 Task: Toggle the jsdoc option in the suggest.
Action: Mouse moved to (15, 483)
Screenshot: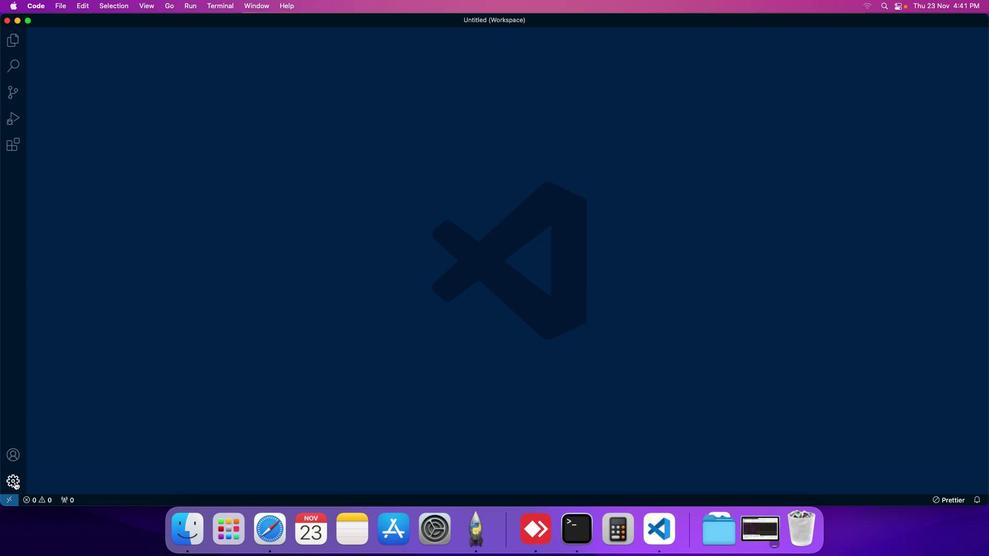 
Action: Mouse pressed left at (15, 483)
Screenshot: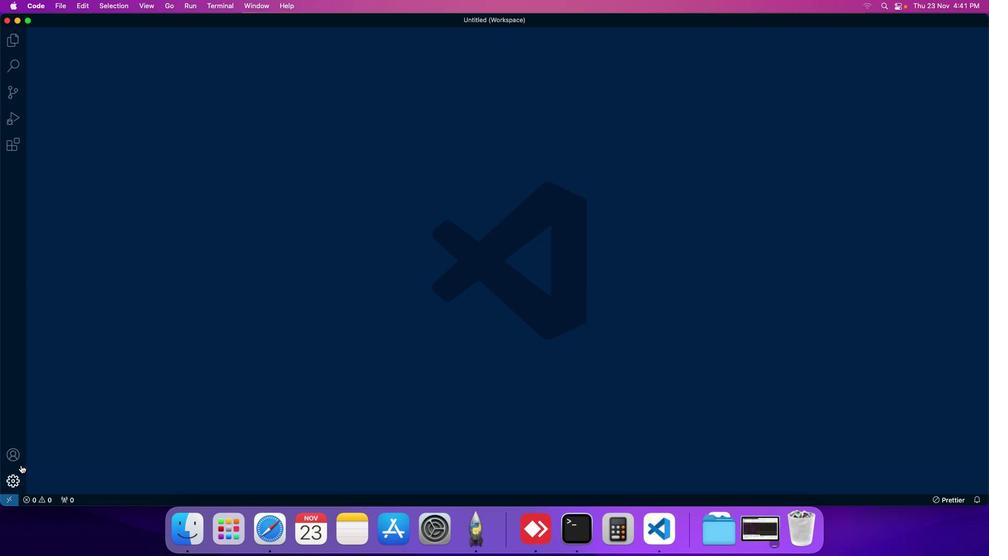 
Action: Mouse moved to (48, 405)
Screenshot: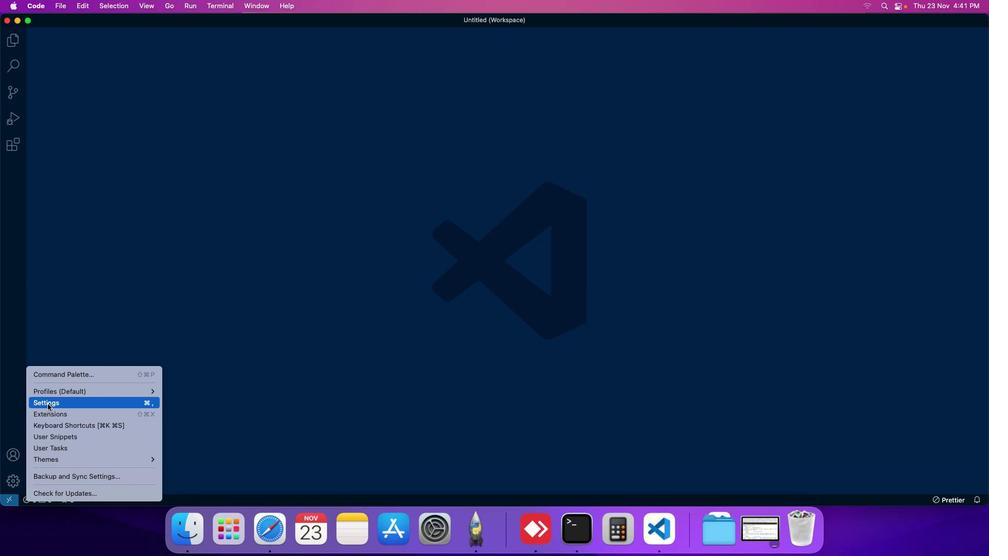 
Action: Mouse pressed left at (48, 405)
Screenshot: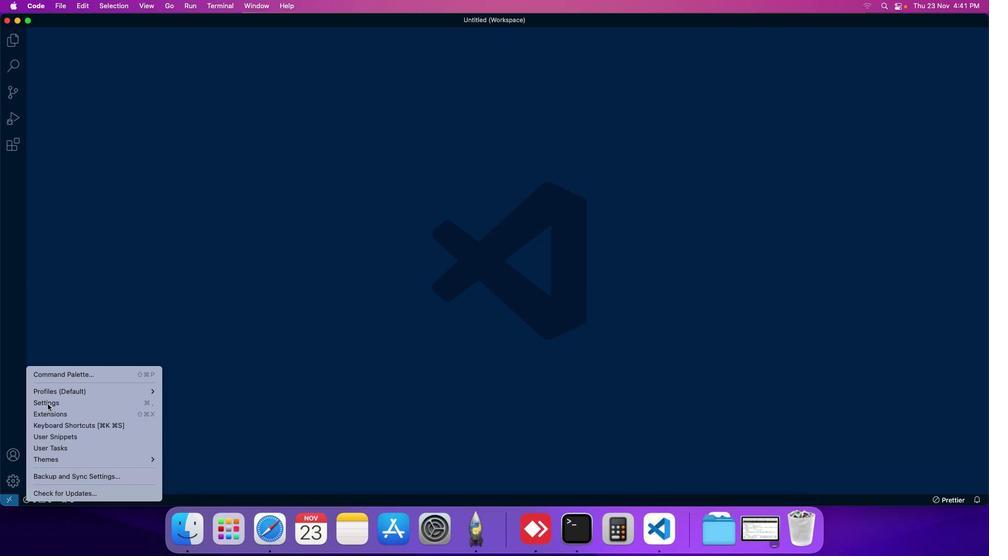 
Action: Mouse moved to (234, 74)
Screenshot: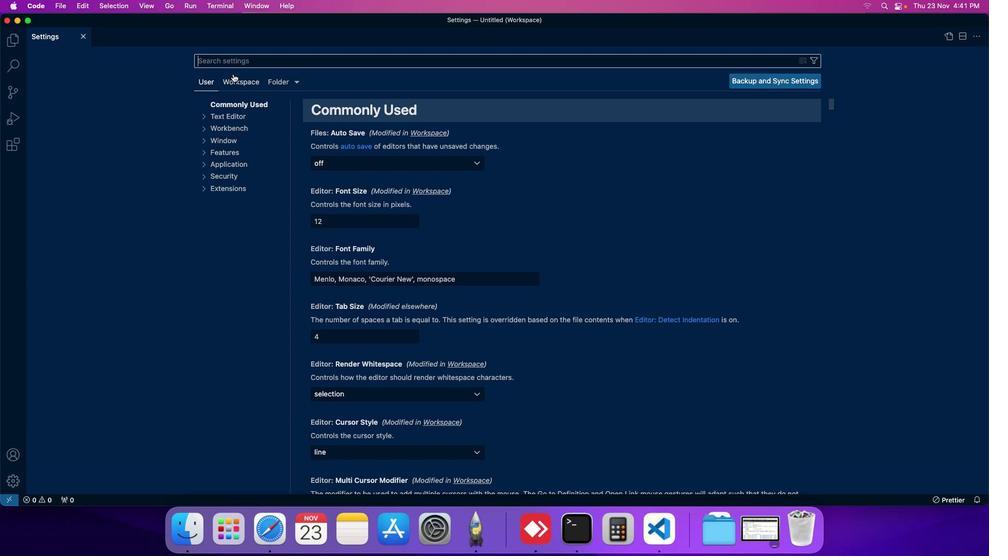 
Action: Mouse pressed left at (234, 74)
Screenshot: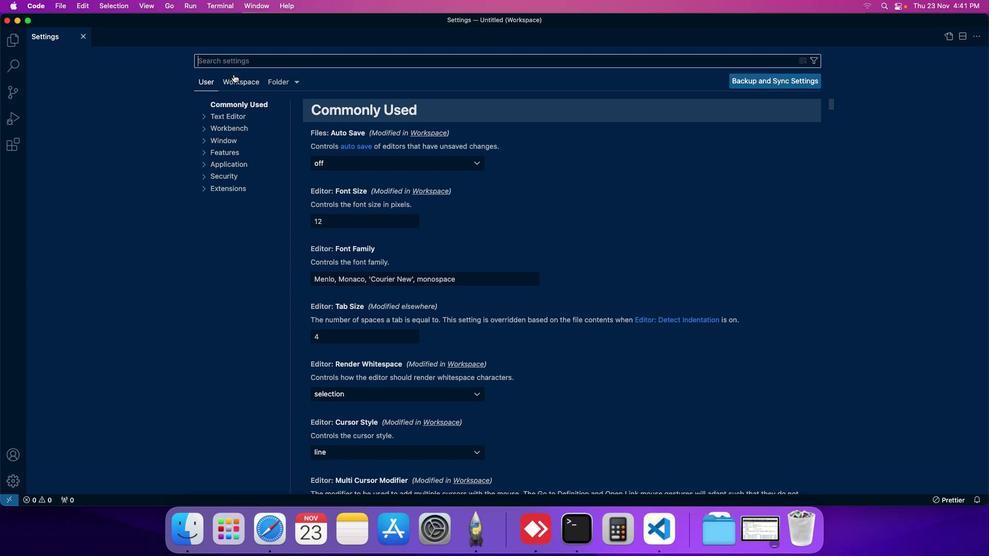 
Action: Mouse moved to (226, 174)
Screenshot: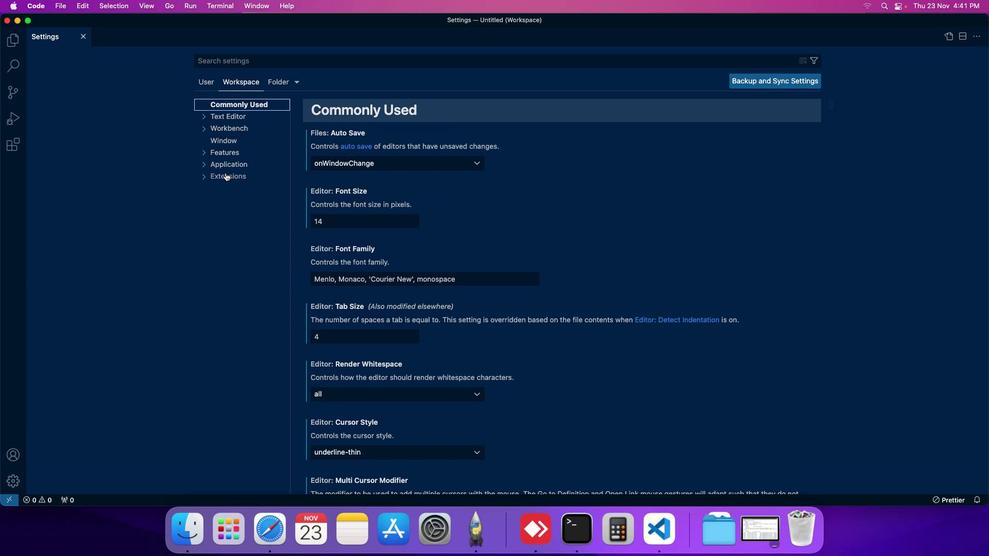 
Action: Mouse pressed left at (226, 174)
Screenshot: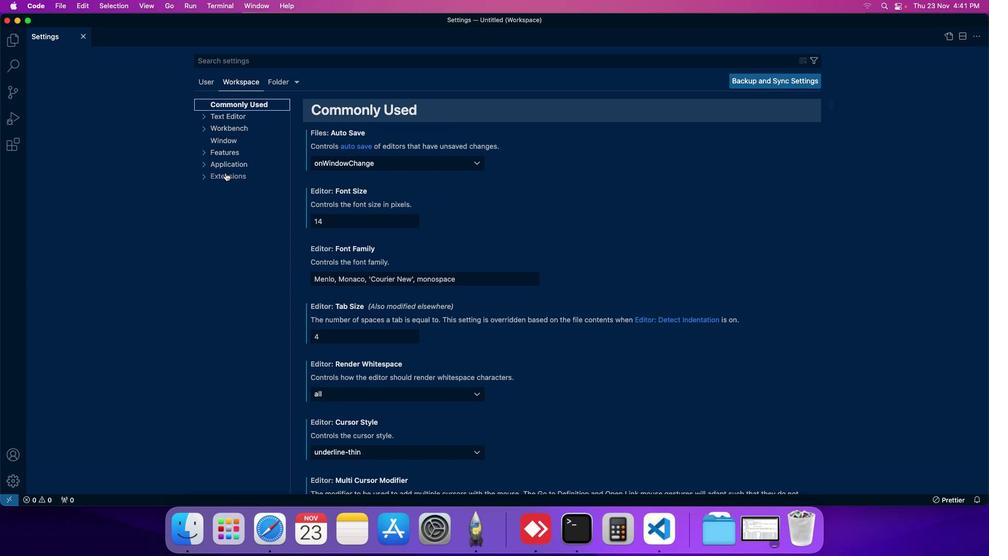 
Action: Mouse moved to (226, 439)
Screenshot: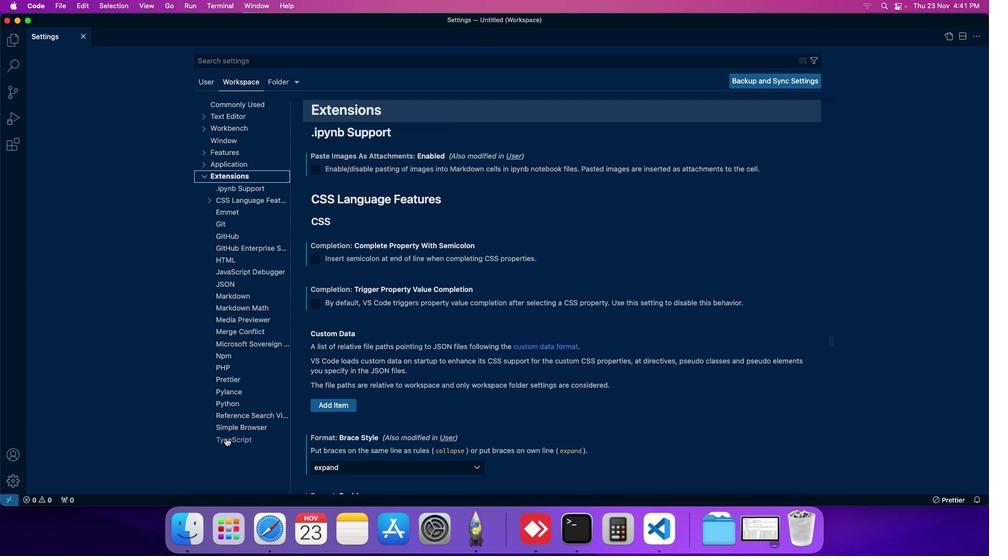 
Action: Mouse pressed left at (226, 439)
Screenshot: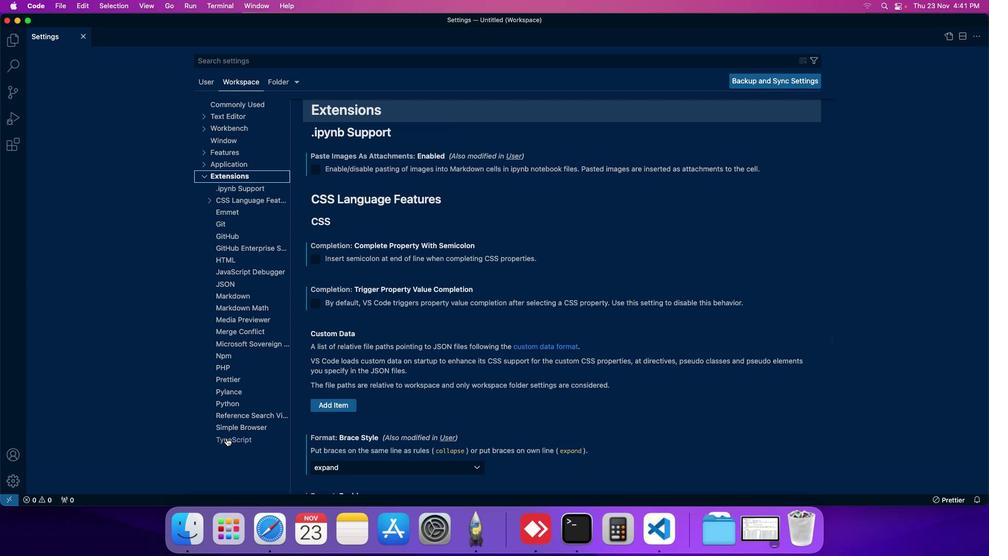 
Action: Mouse moved to (371, 316)
Screenshot: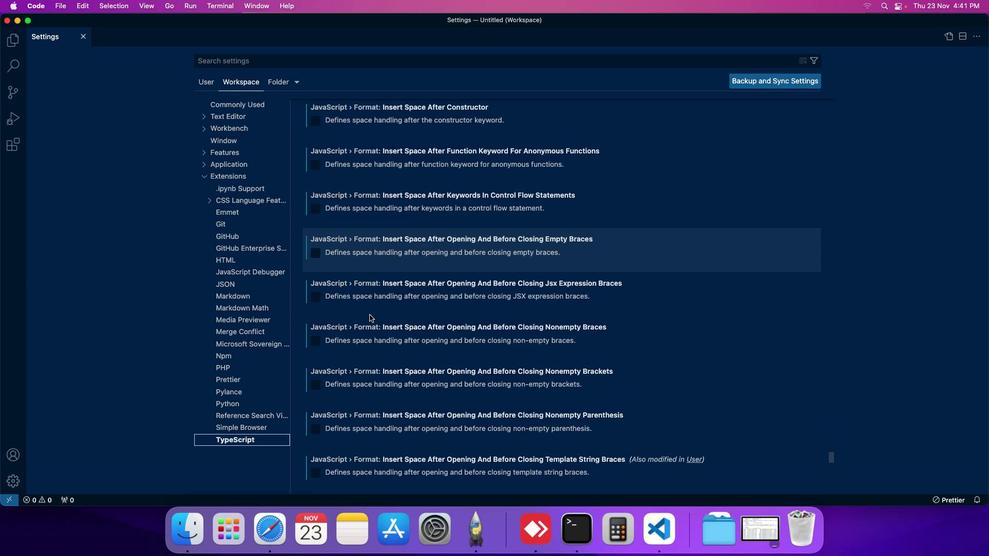 
Action: Mouse scrolled (371, 316) with delta (1, 0)
Screenshot: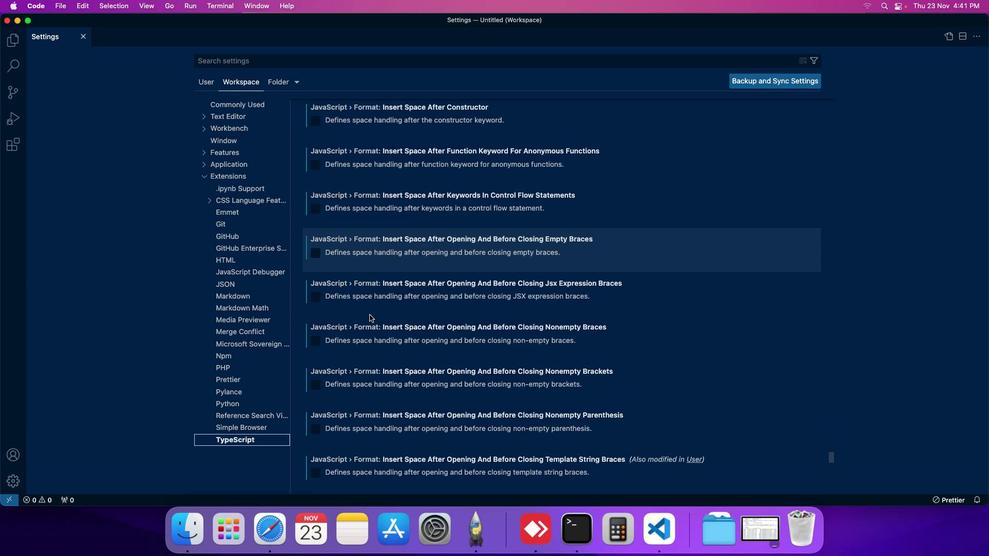 
Action: Mouse scrolled (371, 316) with delta (1, 0)
Screenshot: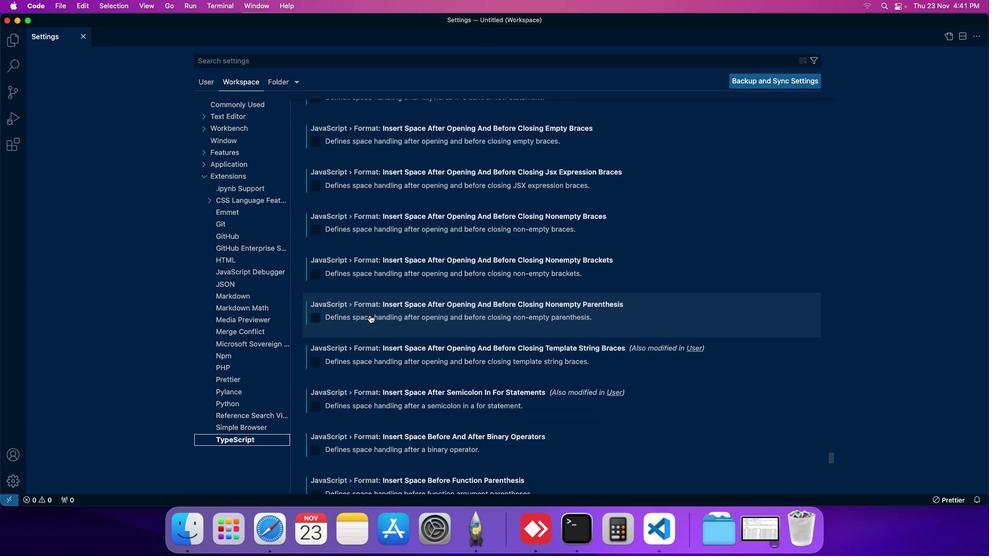 
Action: Mouse scrolled (371, 316) with delta (1, 0)
Screenshot: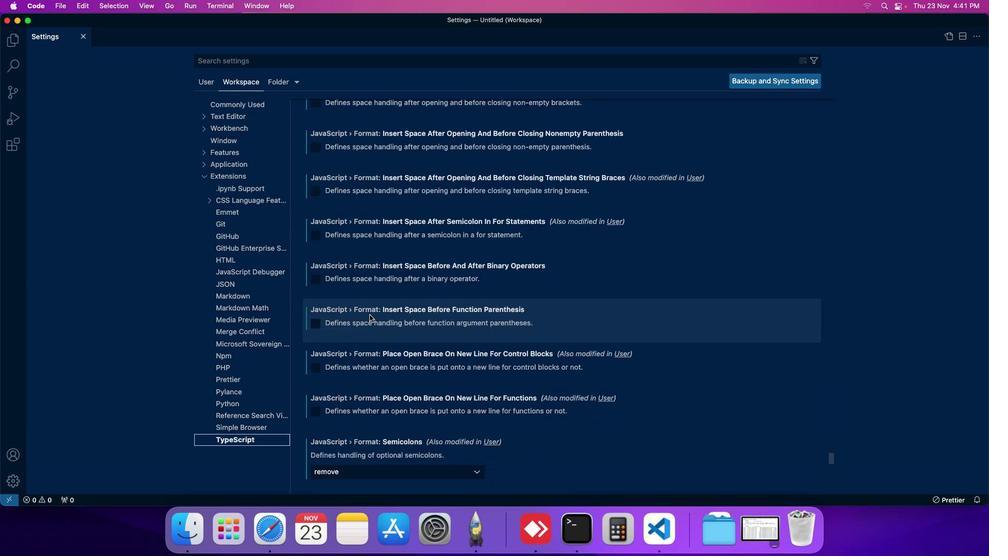
Action: Mouse scrolled (371, 316) with delta (1, 0)
Screenshot: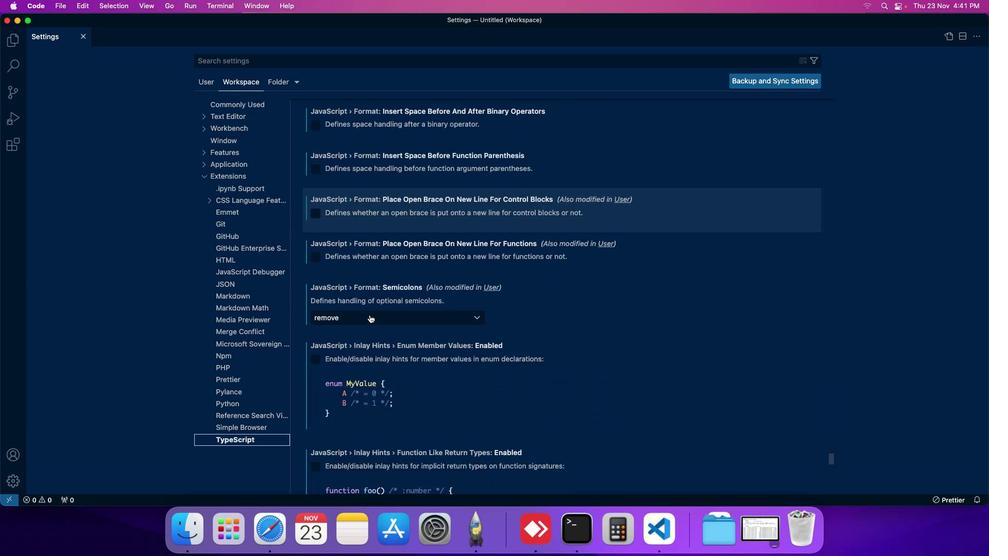 
Action: Mouse scrolled (371, 316) with delta (1, 0)
Screenshot: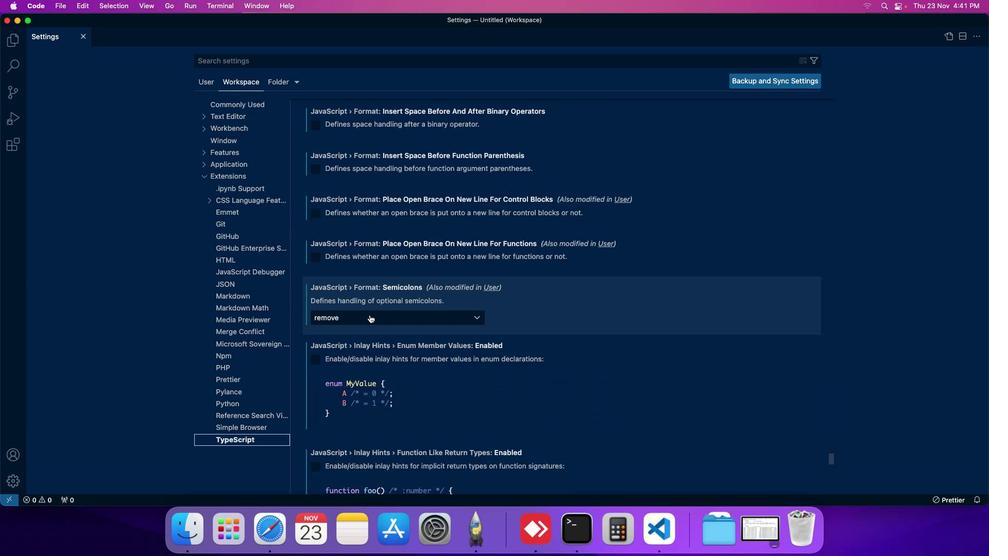
Action: Mouse scrolled (371, 316) with delta (1, 0)
Screenshot: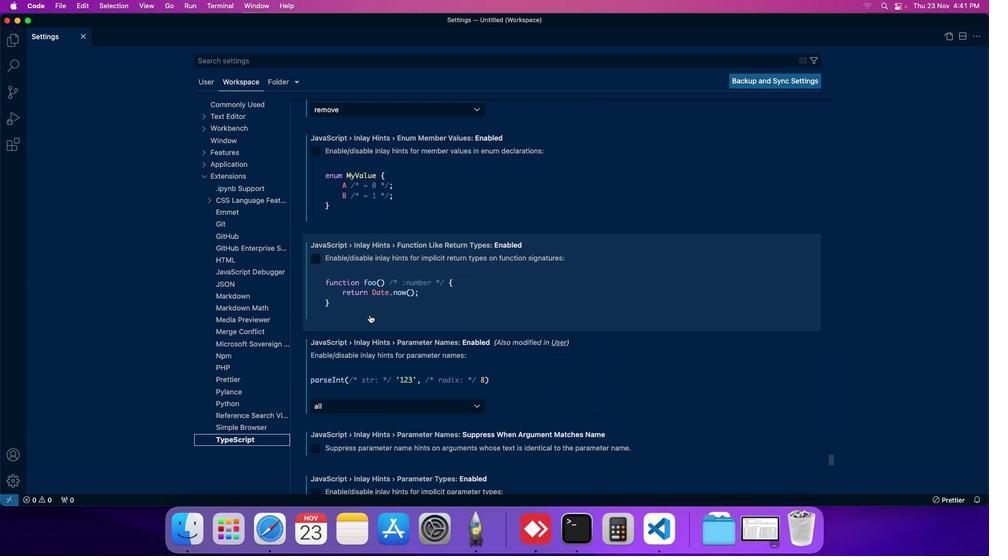 
Action: Mouse scrolled (371, 316) with delta (1, 0)
Screenshot: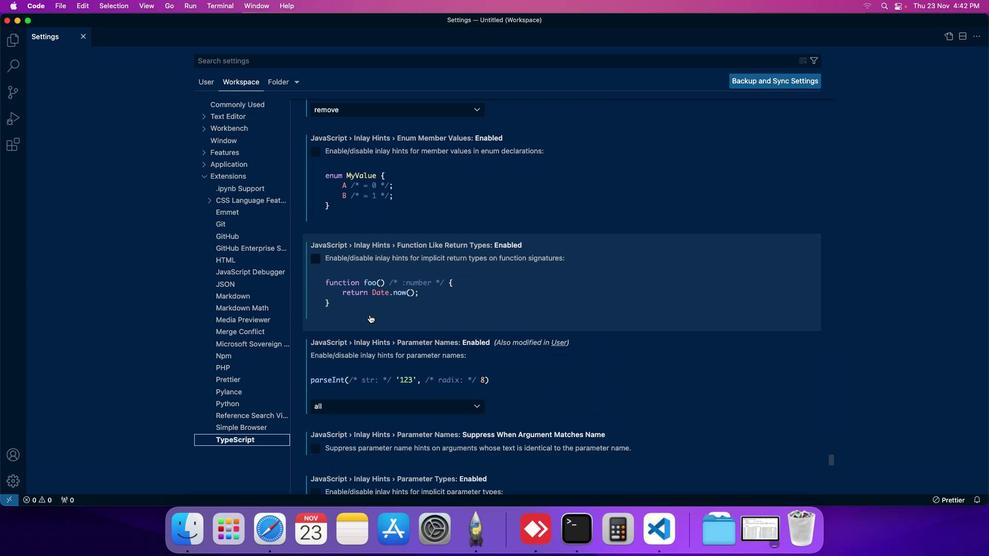 
Action: Mouse scrolled (371, 316) with delta (1, 0)
Screenshot: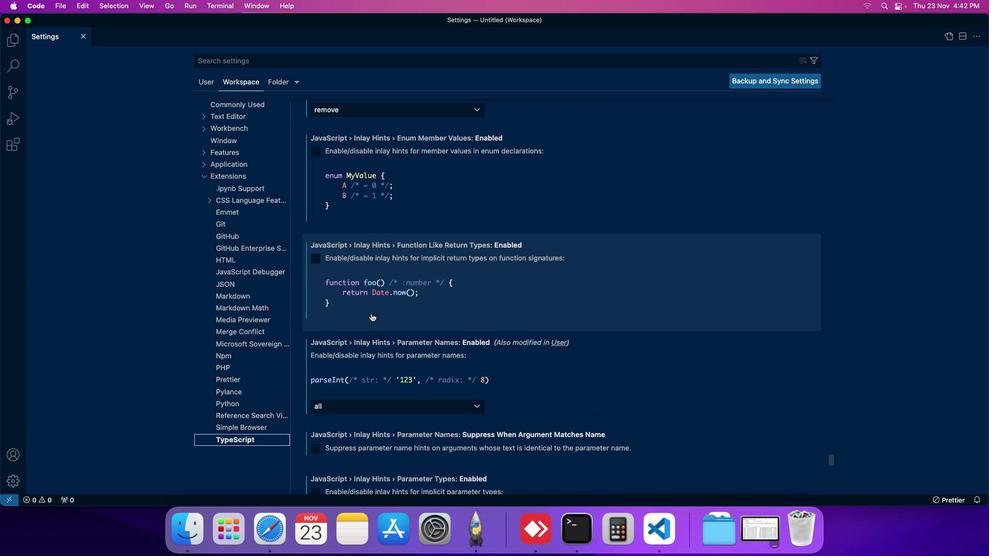
Action: Mouse moved to (374, 313)
Screenshot: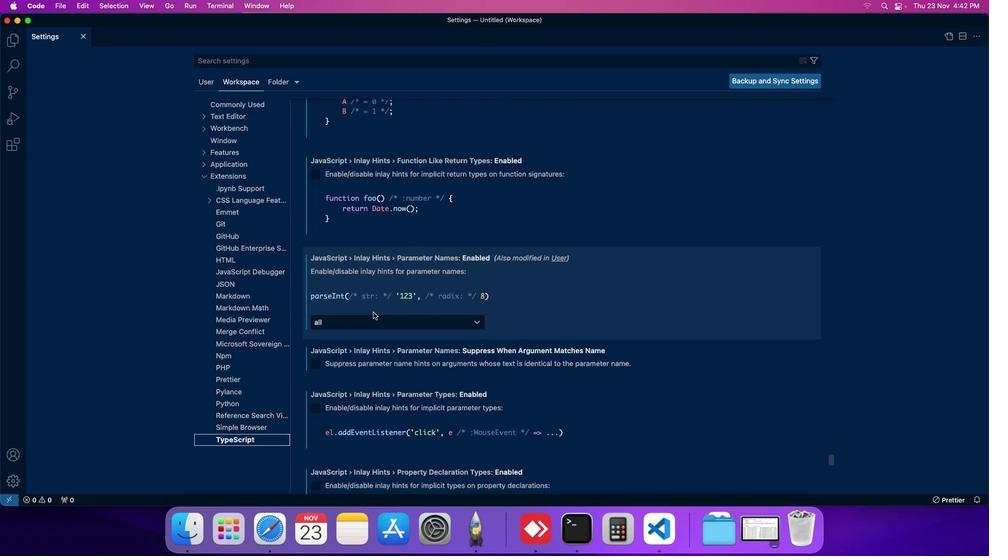 
Action: Mouse scrolled (374, 313) with delta (1, 0)
Screenshot: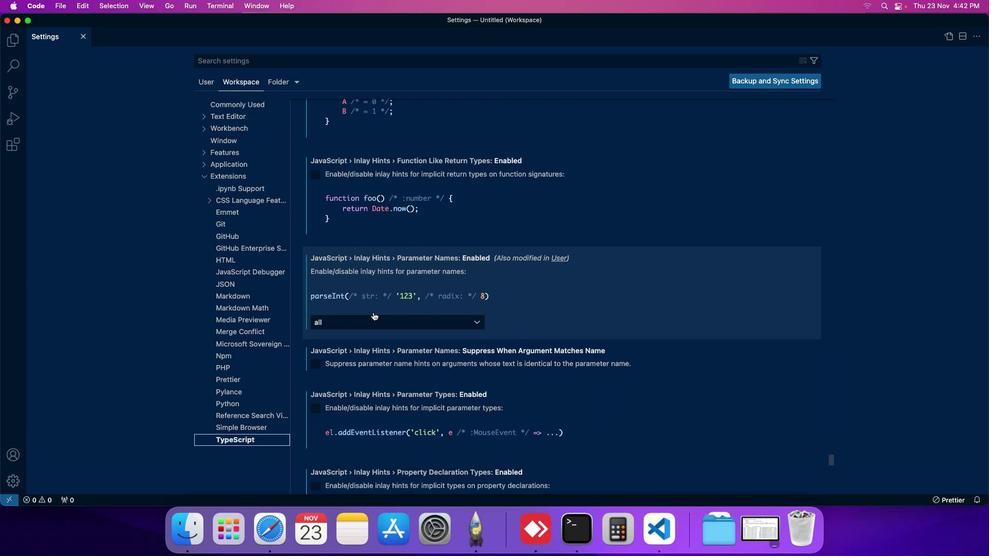 
Action: Mouse scrolled (374, 313) with delta (1, 0)
Screenshot: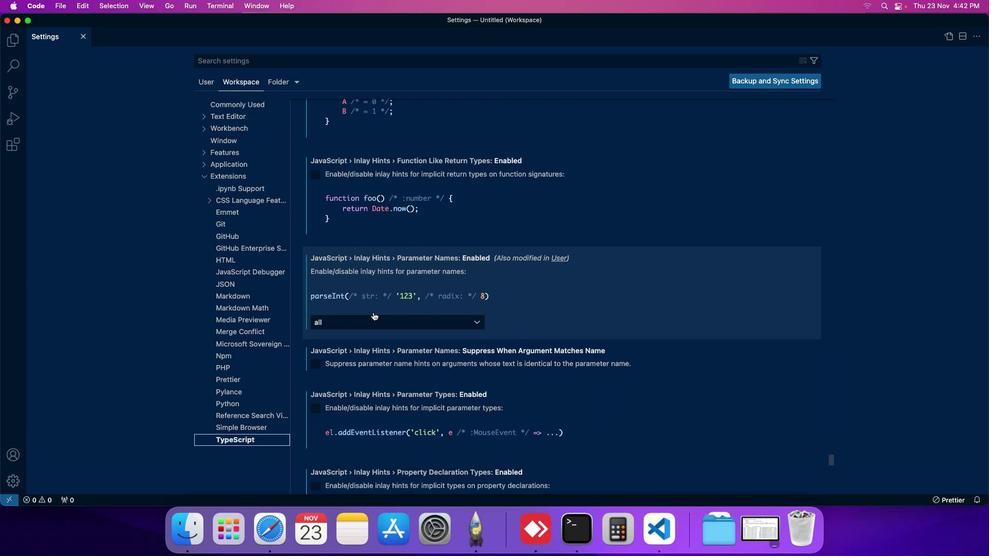 
Action: Mouse scrolled (374, 313) with delta (1, 0)
Screenshot: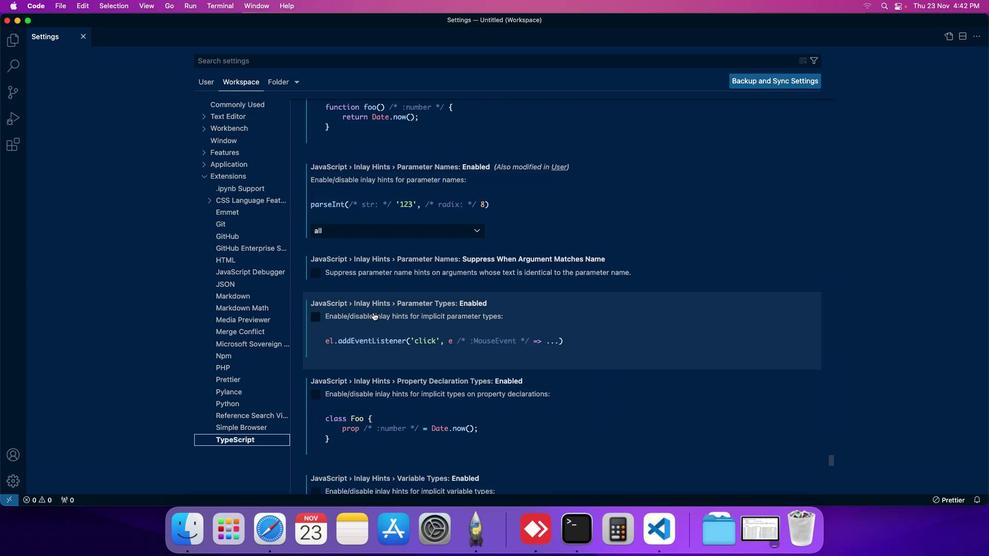 
Action: Mouse moved to (374, 313)
Screenshot: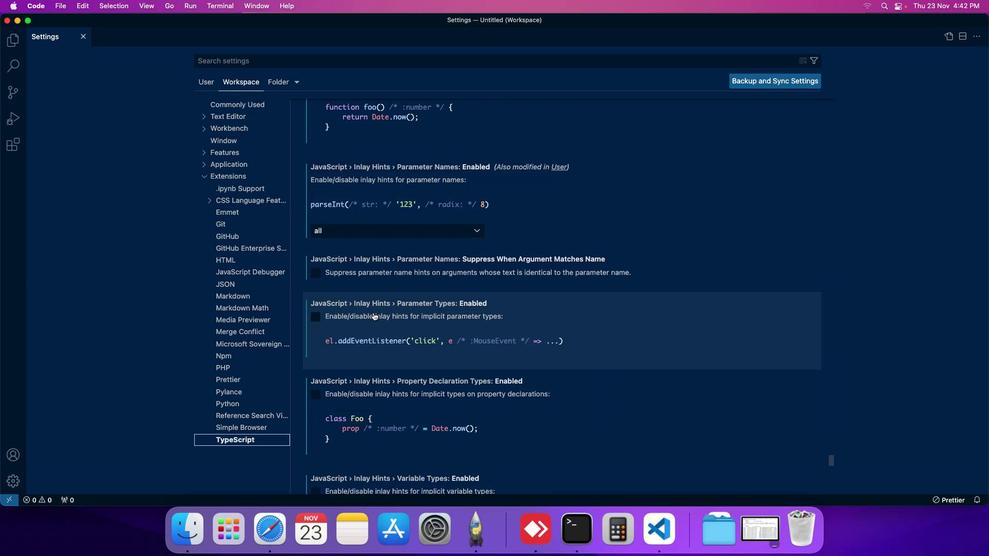 
Action: Mouse scrolled (374, 313) with delta (1, 0)
Screenshot: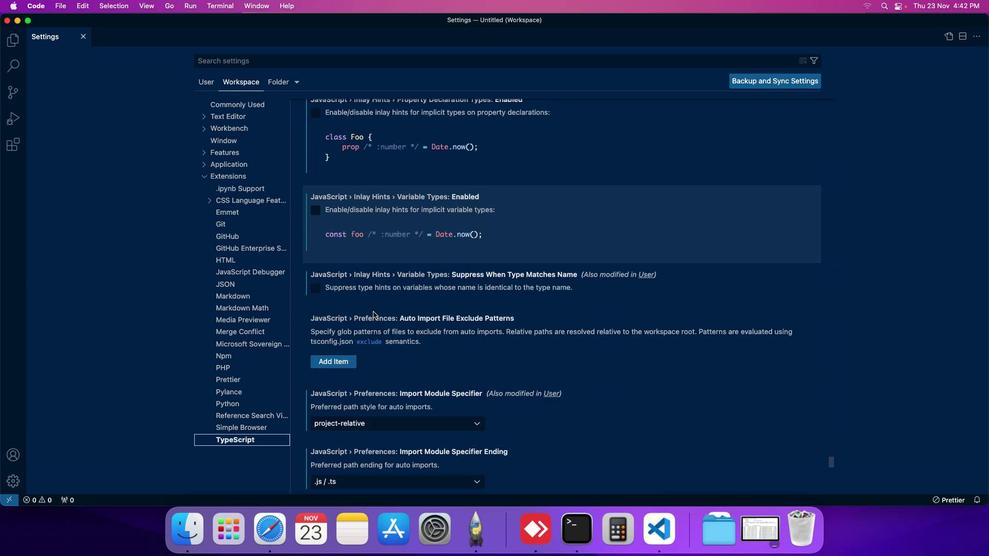 
Action: Mouse scrolled (374, 313) with delta (1, 0)
Screenshot: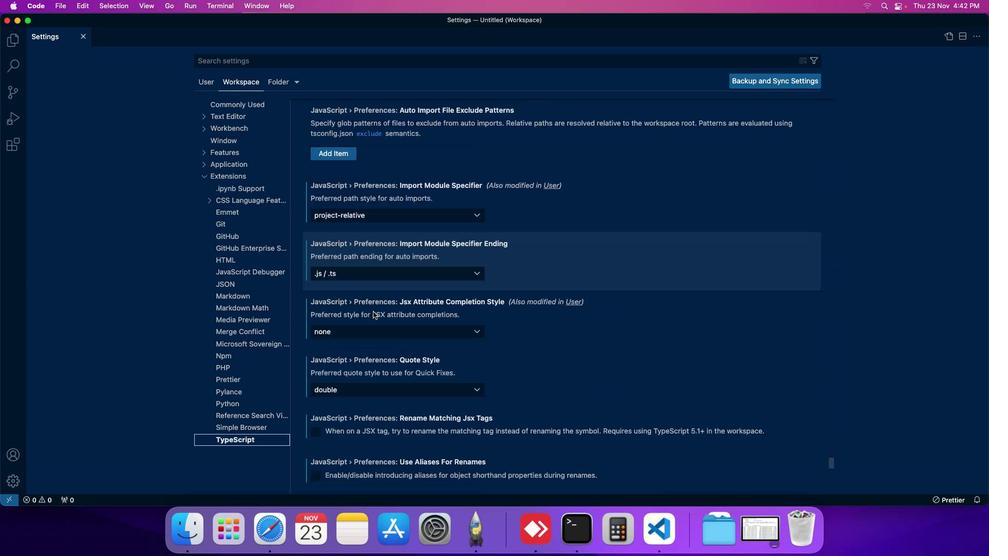 
Action: Mouse scrolled (374, 313) with delta (1, 0)
Screenshot: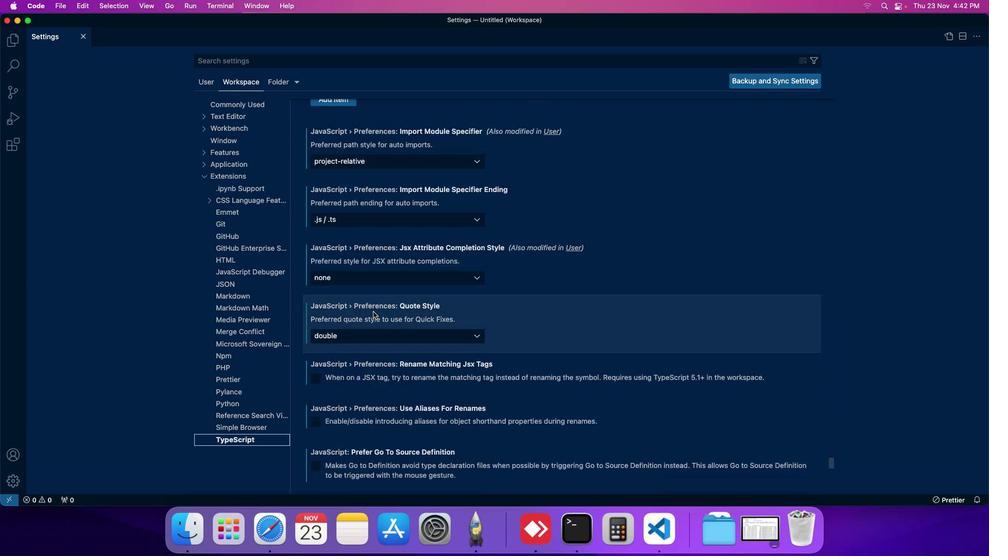 
Action: Mouse moved to (374, 313)
Screenshot: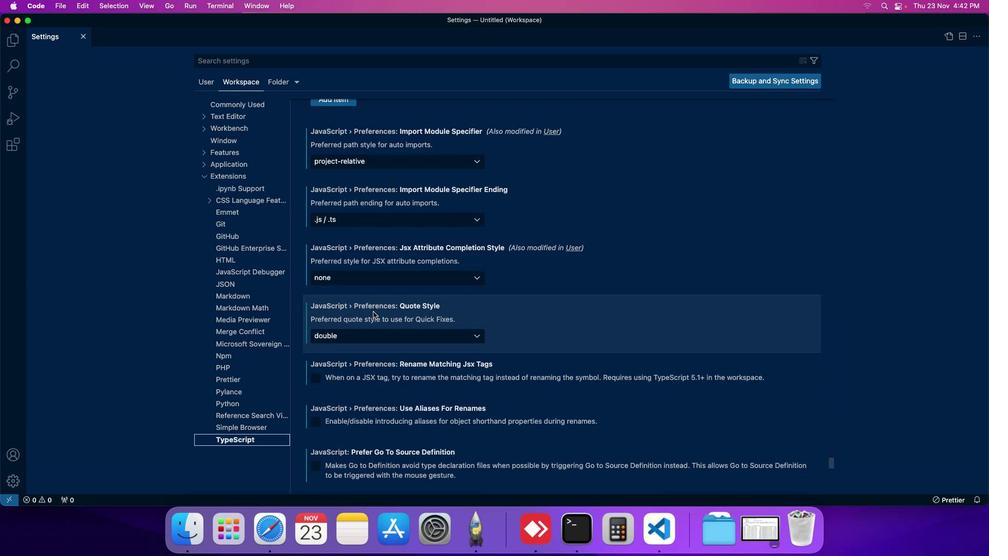 
Action: Mouse scrolled (374, 313) with delta (1, 0)
Screenshot: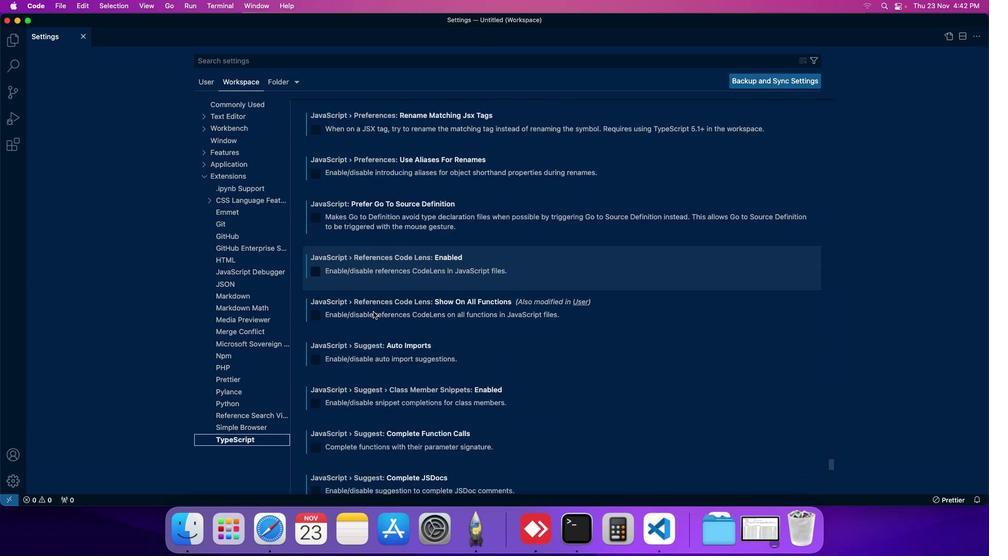 
Action: Mouse scrolled (374, 313) with delta (1, 0)
Screenshot: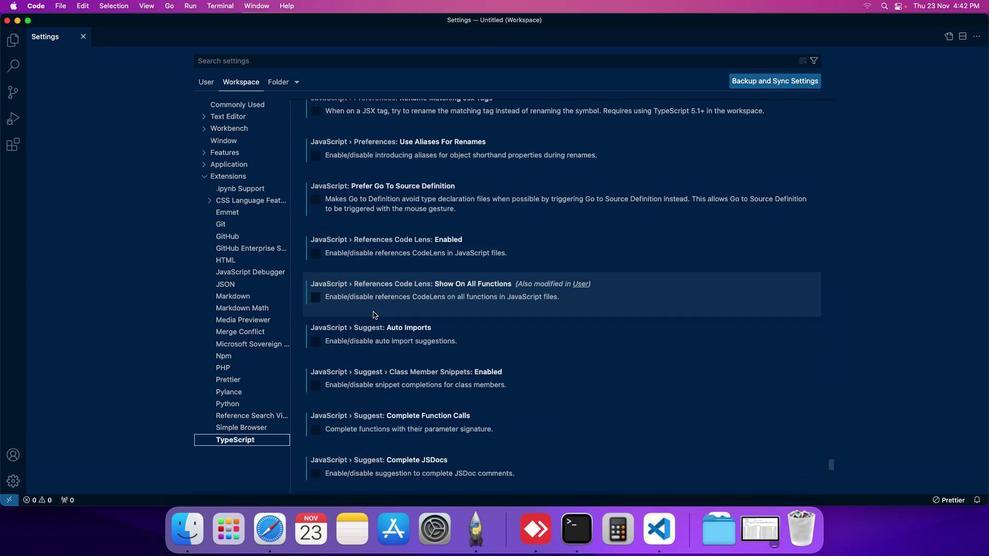
Action: Mouse moved to (374, 312)
Screenshot: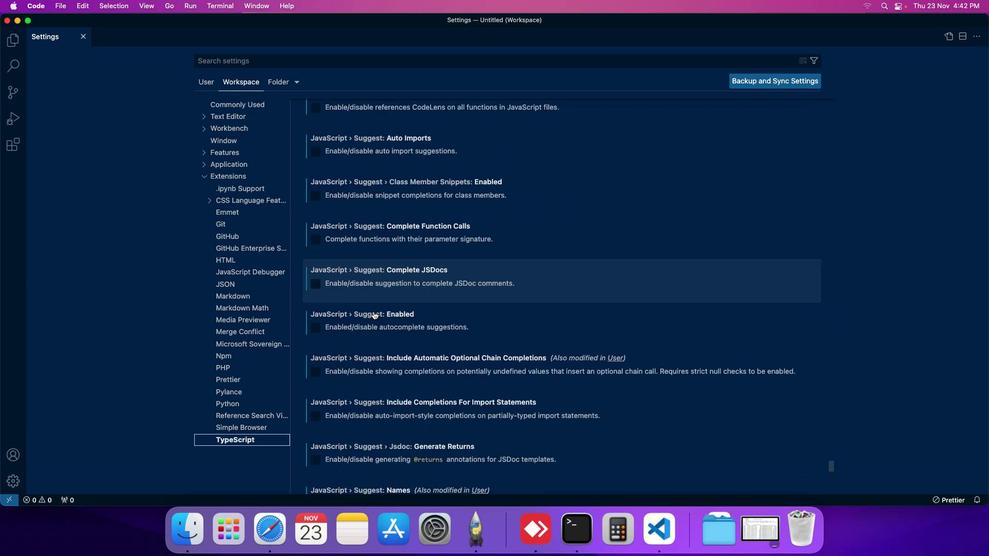 
Action: Mouse scrolled (374, 312) with delta (1, 0)
Screenshot: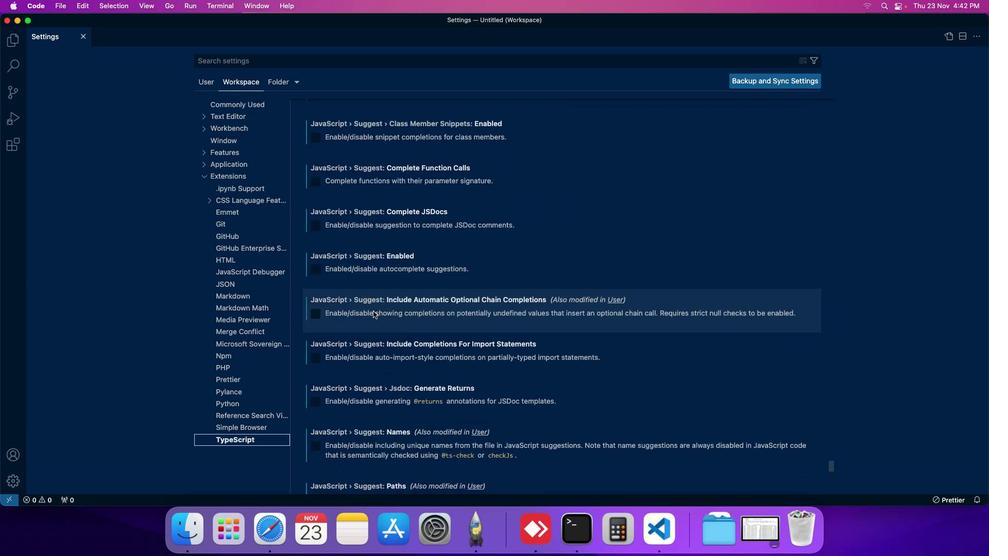 
Action: Mouse scrolled (374, 312) with delta (1, 0)
Screenshot: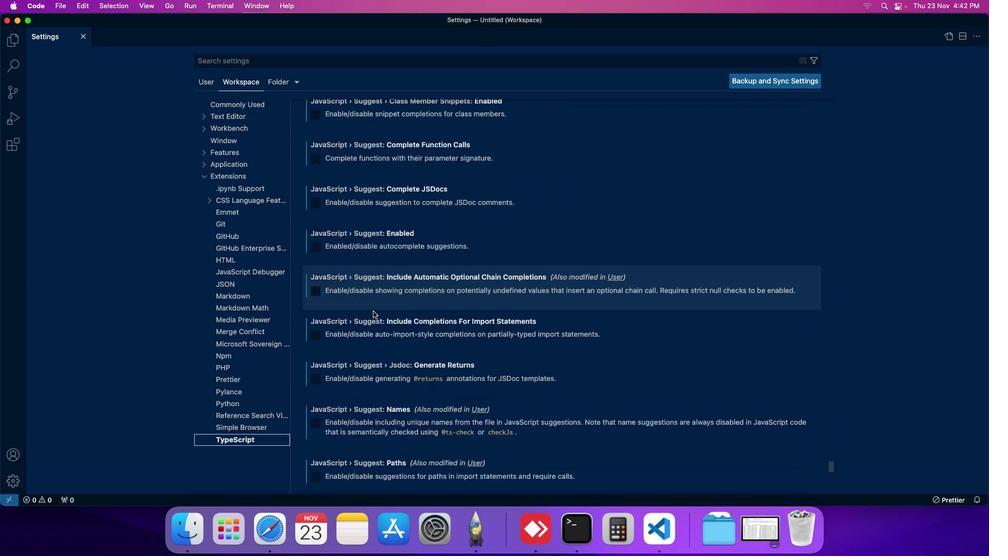 
Action: Mouse moved to (375, 312)
Screenshot: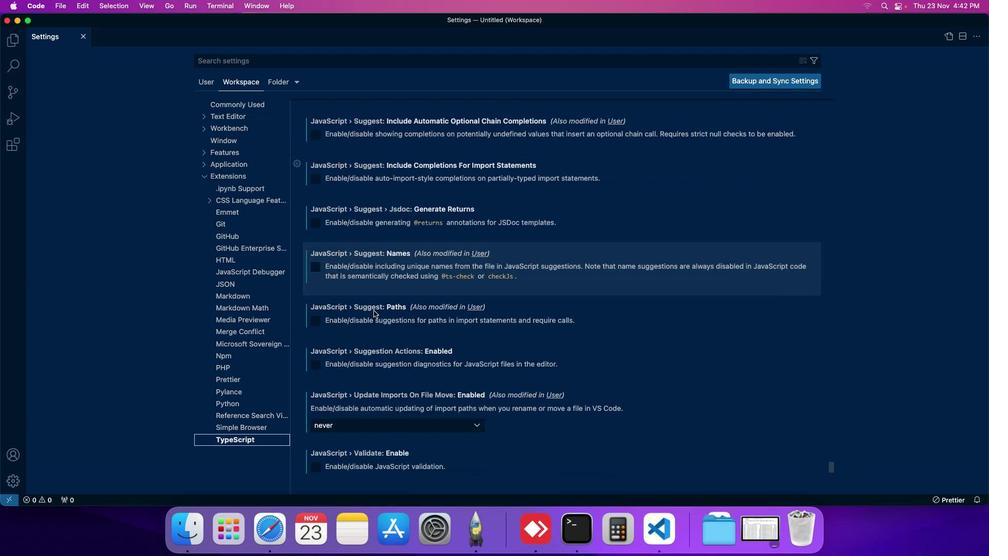 
Action: Mouse scrolled (375, 312) with delta (1, 0)
Screenshot: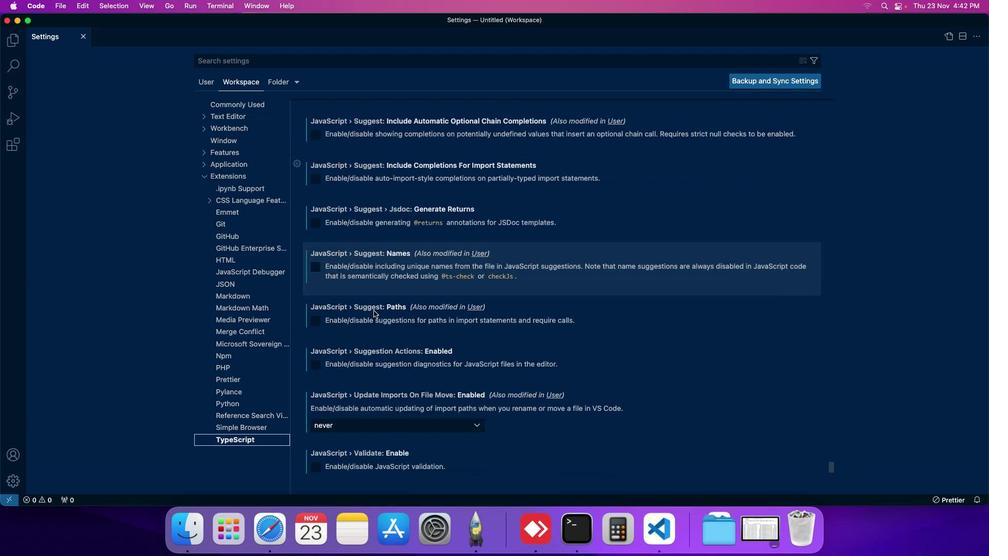 
Action: Mouse scrolled (375, 312) with delta (1, 0)
Screenshot: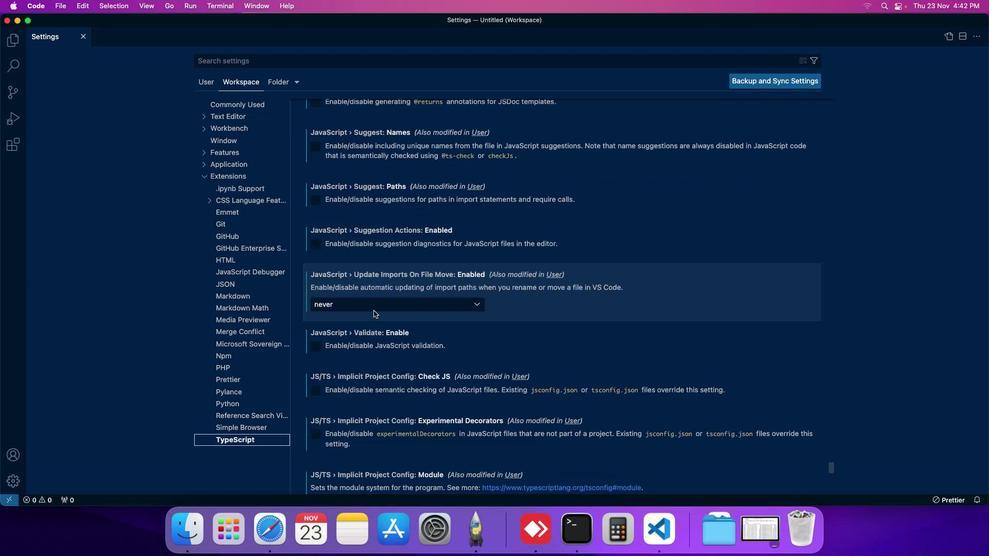 
Action: Mouse moved to (375, 311)
Screenshot: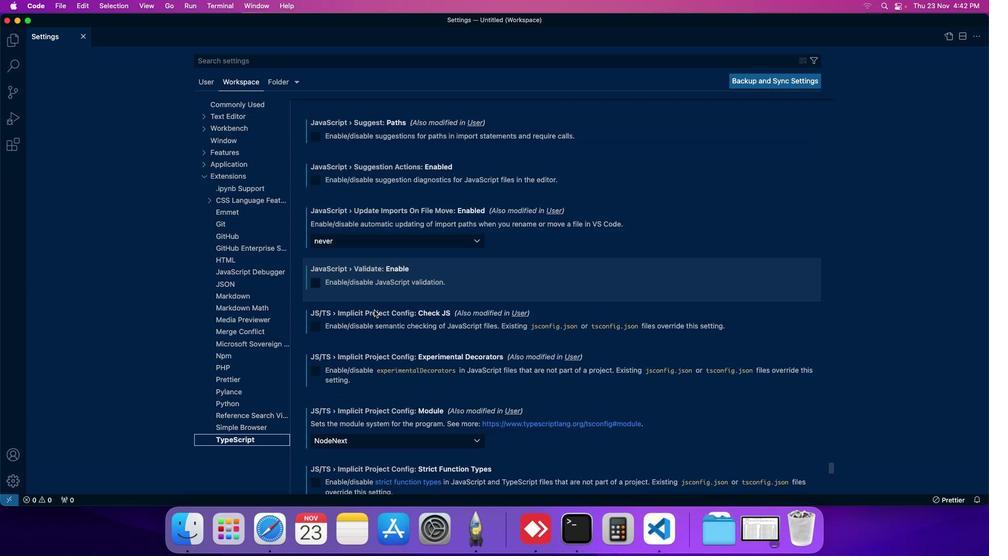 
Action: Mouse scrolled (375, 311) with delta (1, 0)
Screenshot: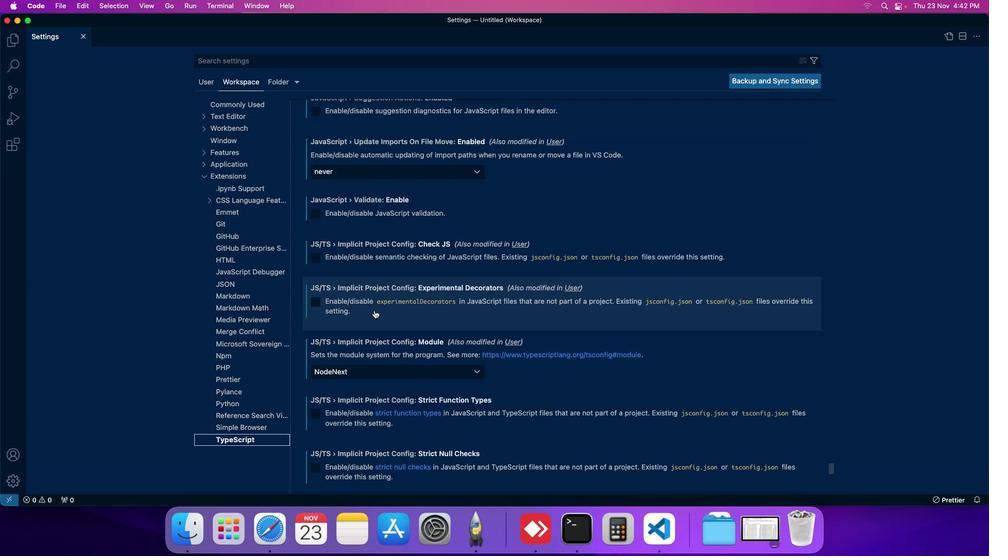 
Action: Mouse moved to (375, 310)
Screenshot: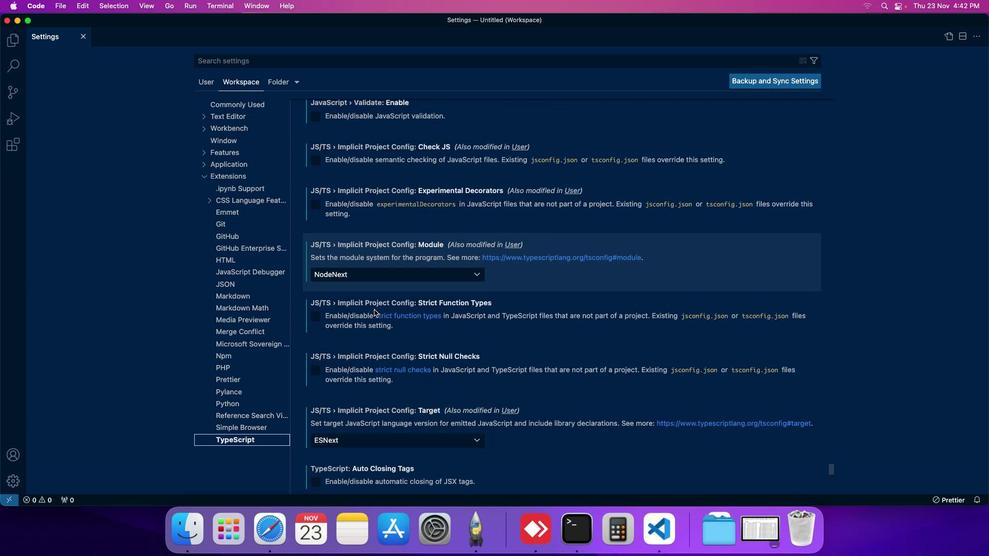 
Action: Mouse scrolled (375, 310) with delta (1, 0)
Screenshot: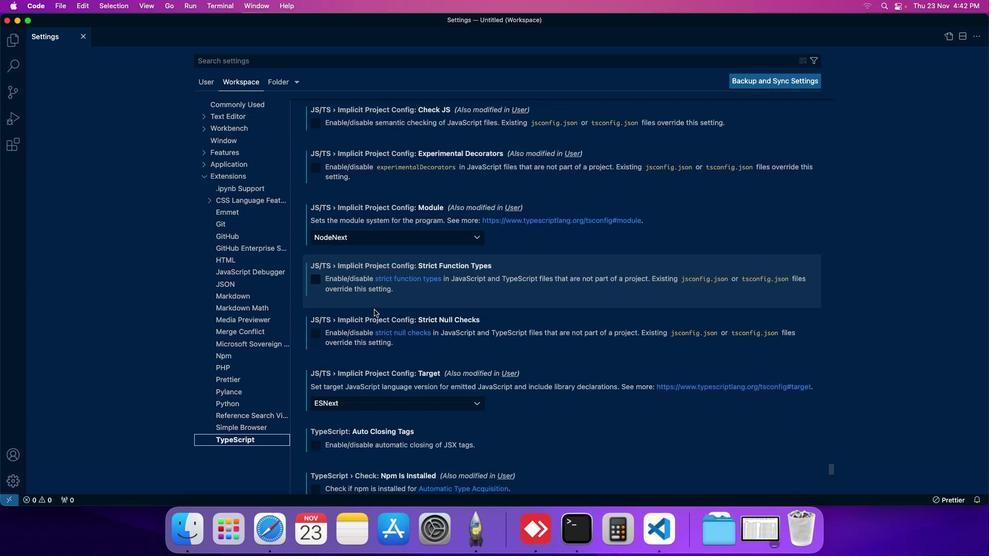 
Action: Mouse moved to (375, 310)
Screenshot: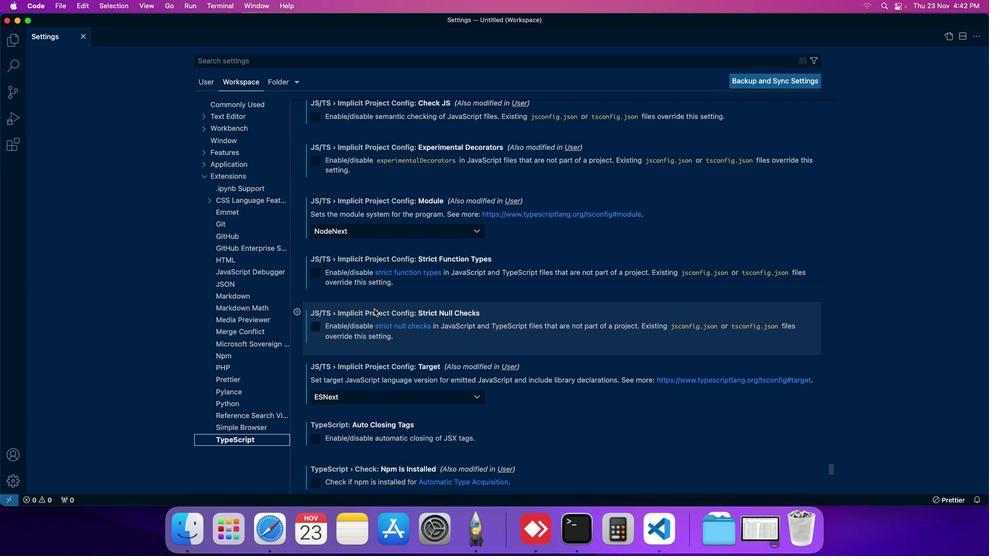 
Action: Mouse scrolled (375, 310) with delta (1, 0)
Screenshot: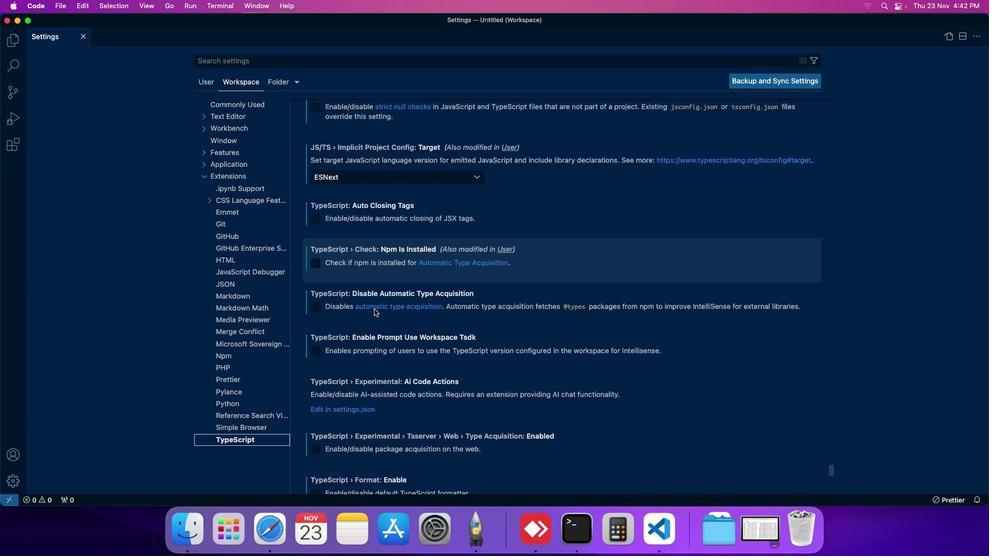 
Action: Mouse scrolled (375, 310) with delta (1, 0)
Screenshot: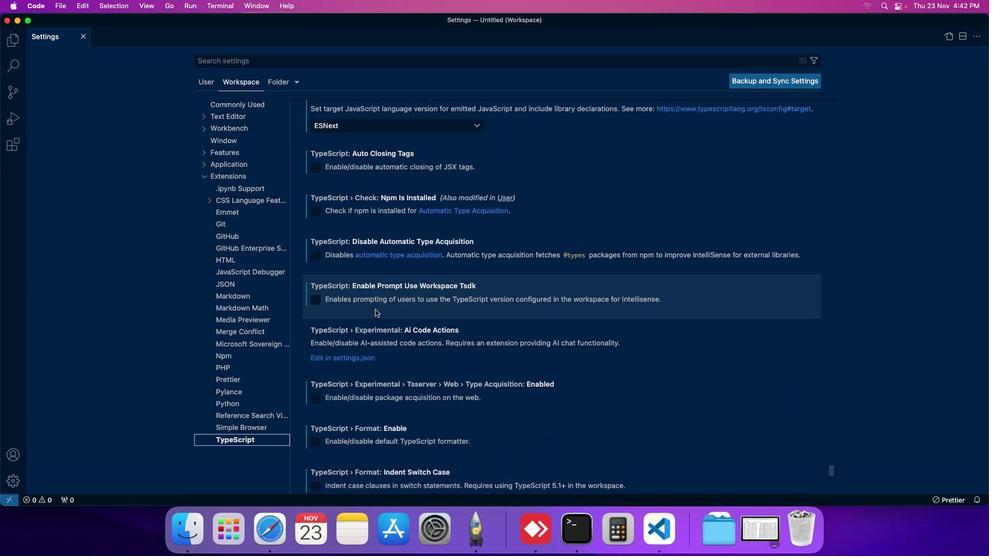 
Action: Mouse moved to (378, 310)
Screenshot: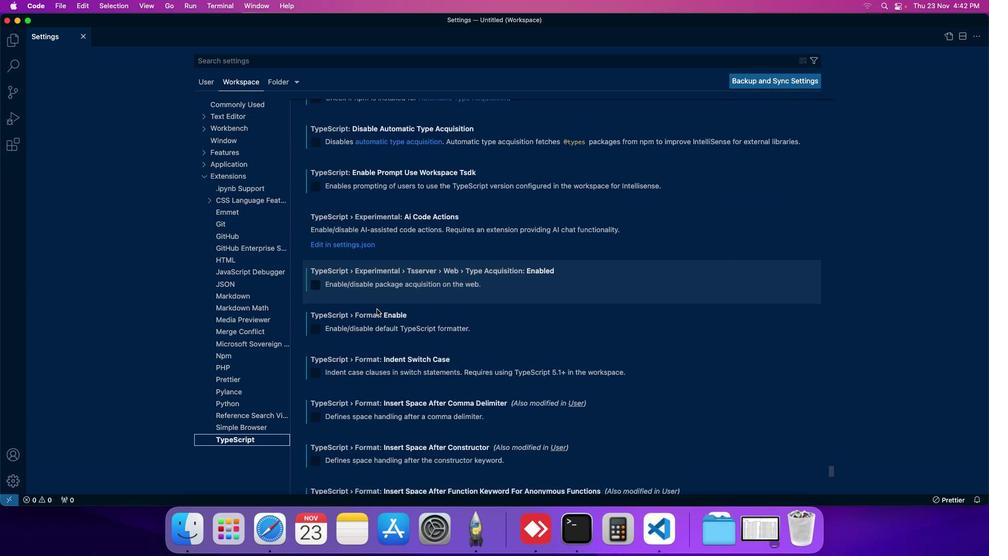 
Action: Mouse scrolled (378, 310) with delta (1, 0)
Screenshot: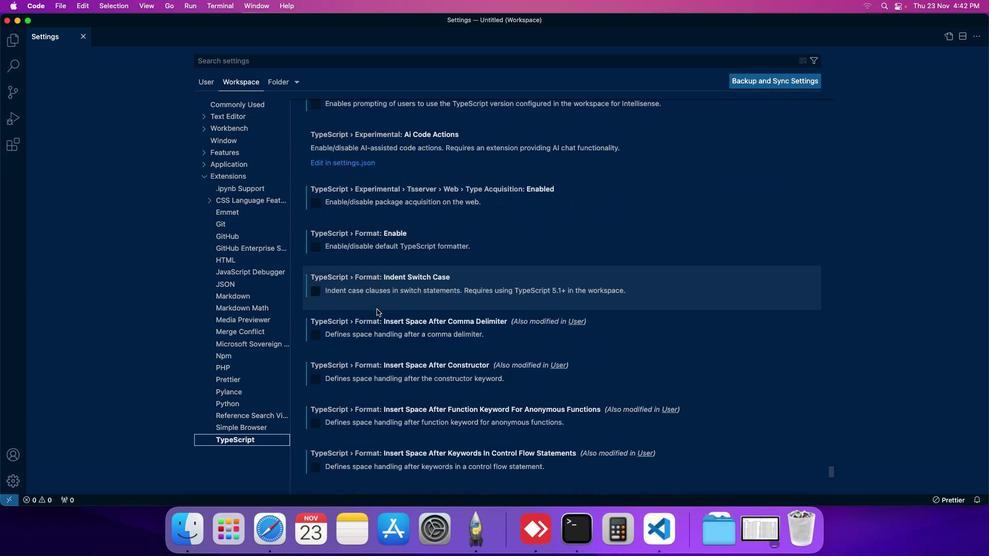 
Action: Mouse moved to (378, 310)
Screenshot: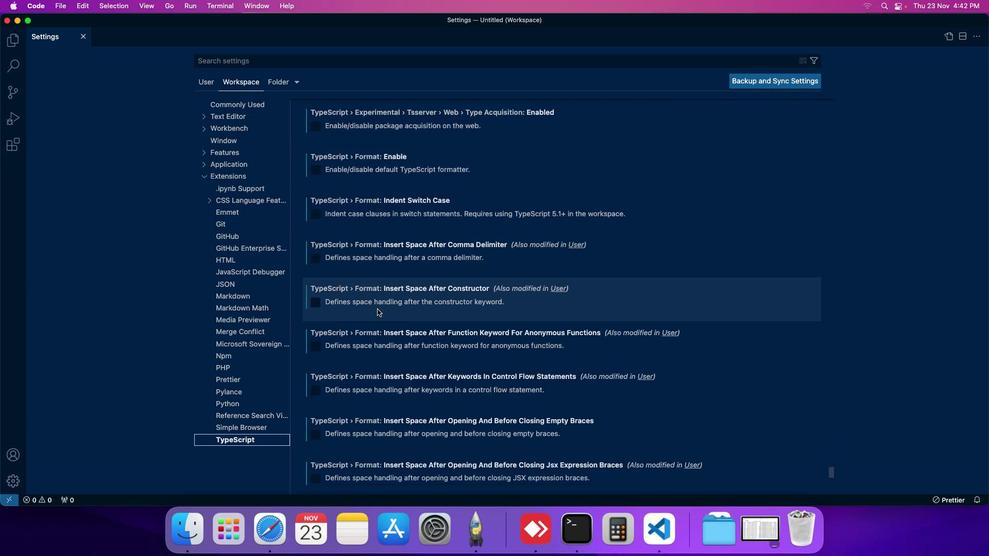 
Action: Mouse scrolled (378, 310) with delta (1, 0)
Screenshot: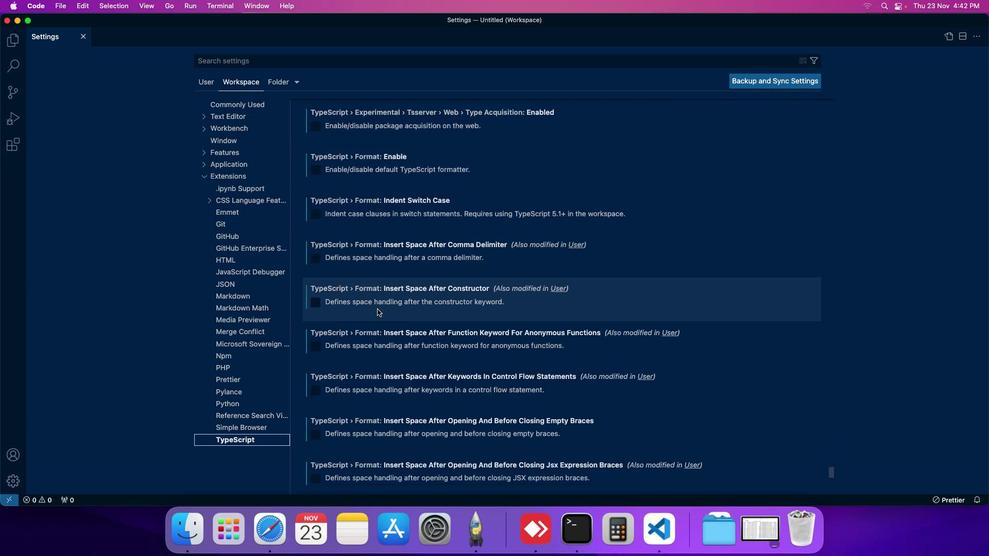 
Action: Mouse moved to (379, 310)
Screenshot: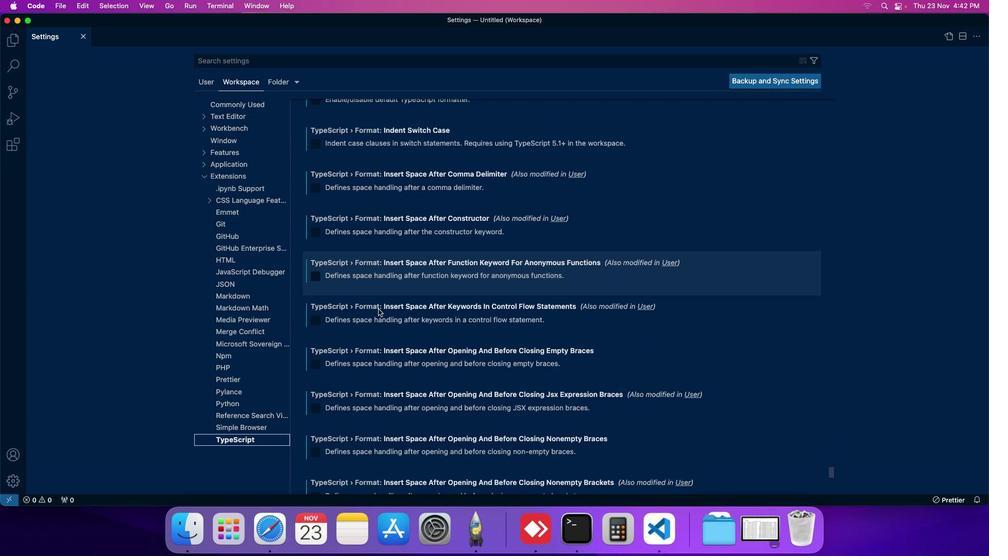 
Action: Mouse scrolled (379, 310) with delta (1, 0)
Screenshot: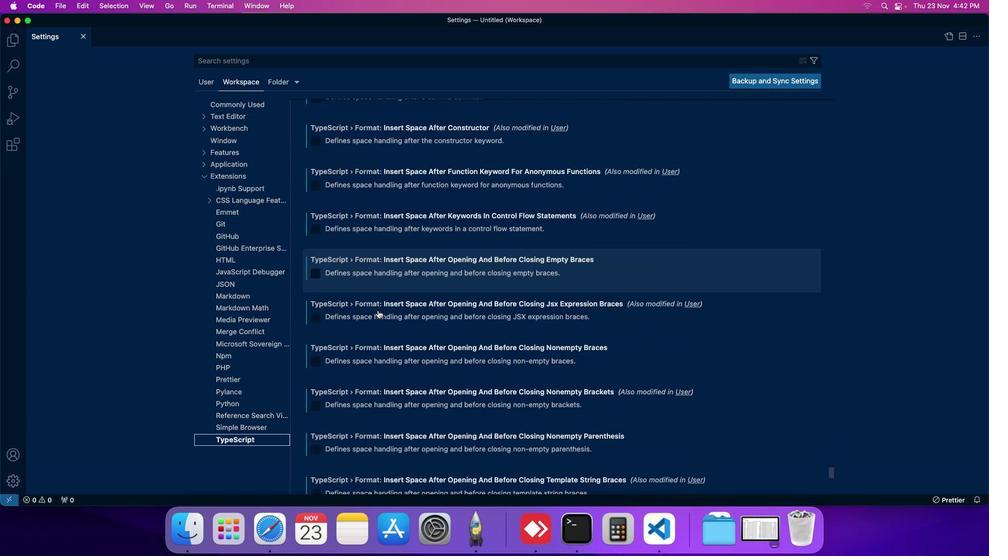 
Action: Mouse moved to (379, 310)
Screenshot: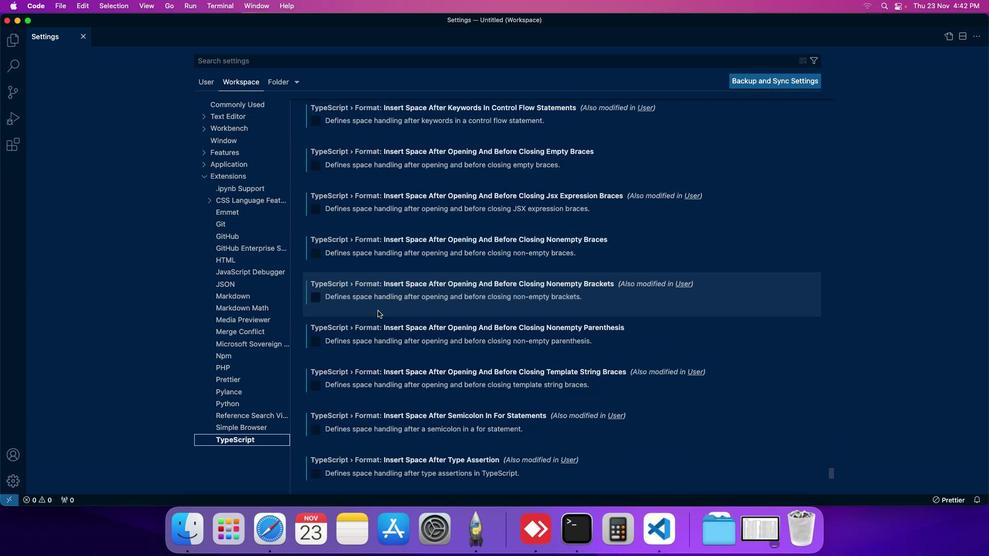 
Action: Mouse scrolled (379, 310) with delta (1, 0)
Screenshot: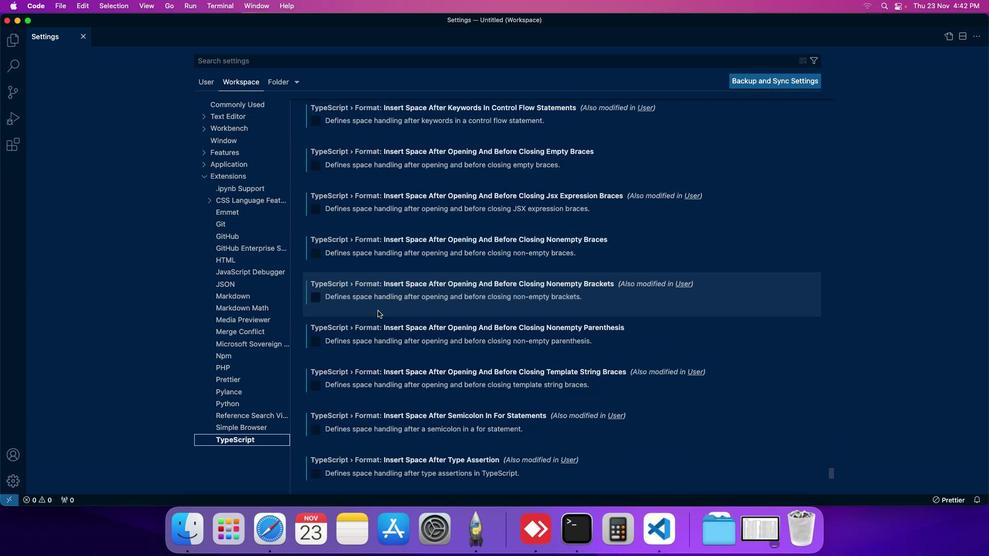 
Action: Mouse moved to (379, 310)
Screenshot: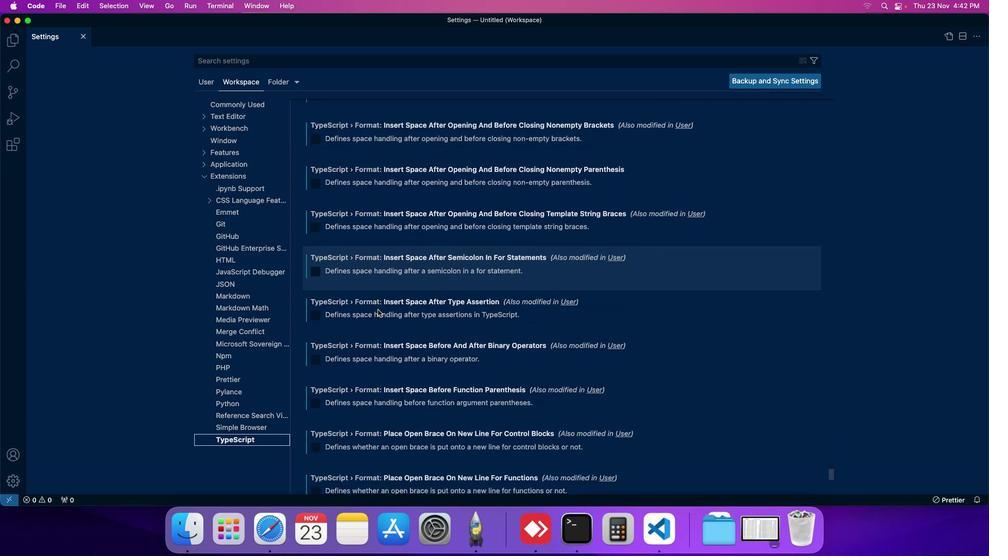 
Action: Mouse scrolled (379, 310) with delta (1, 0)
Screenshot: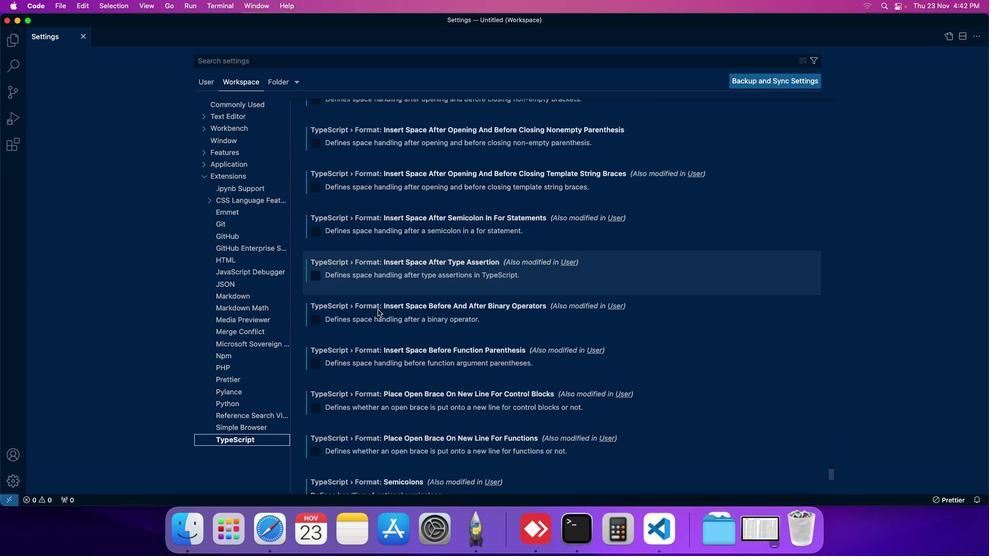 
Action: Mouse scrolled (379, 310) with delta (1, 0)
Screenshot: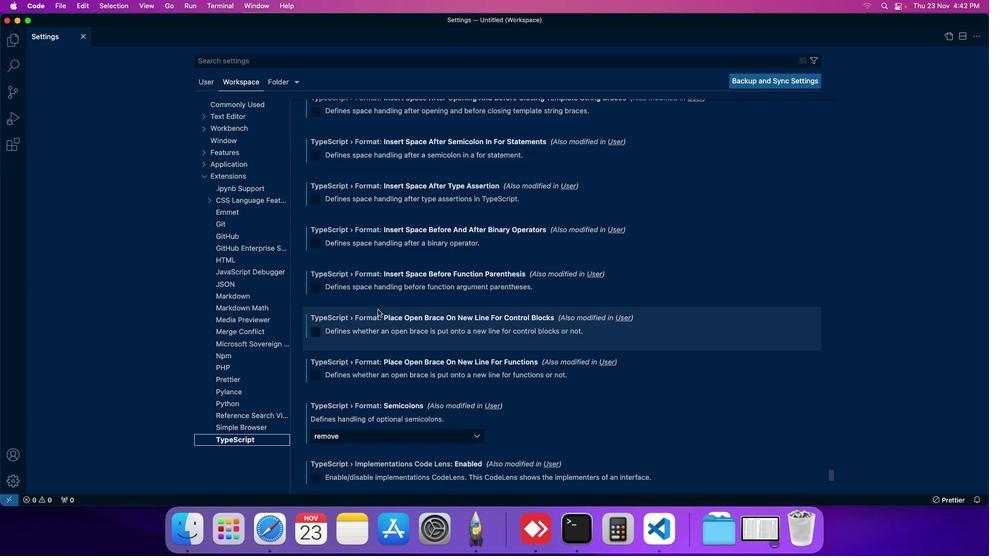 
Action: Mouse moved to (378, 310)
Screenshot: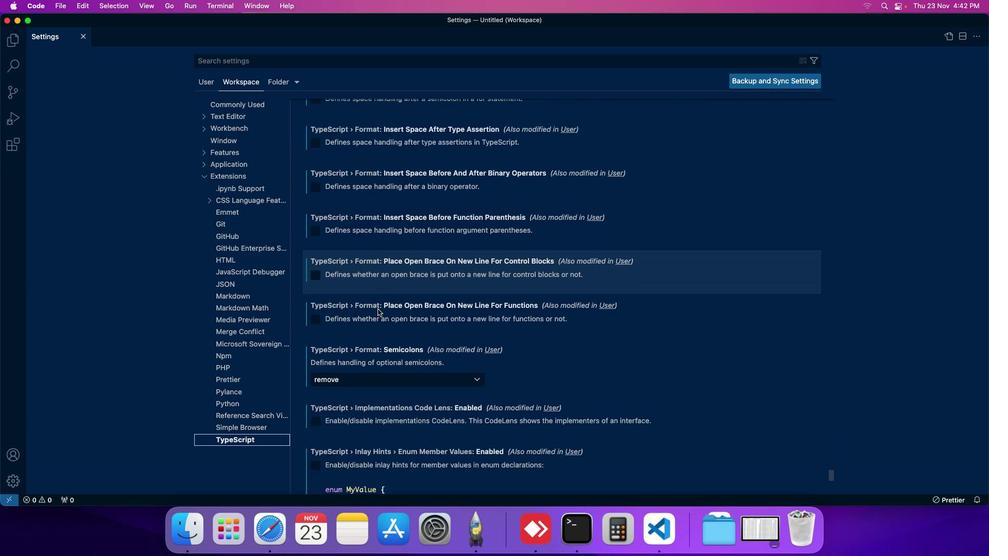 
Action: Mouse scrolled (378, 310) with delta (1, 0)
Screenshot: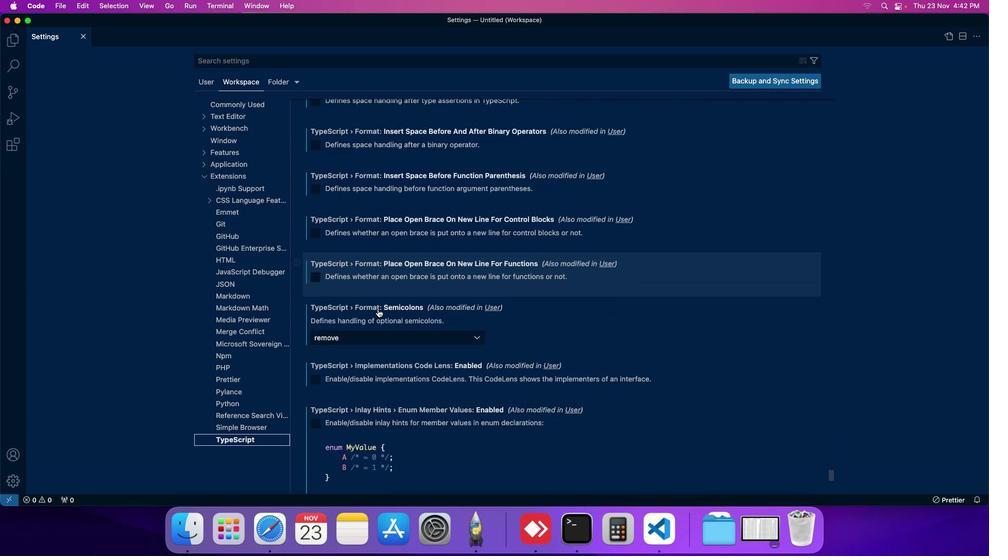 
Action: Mouse scrolled (378, 310) with delta (1, 0)
Screenshot: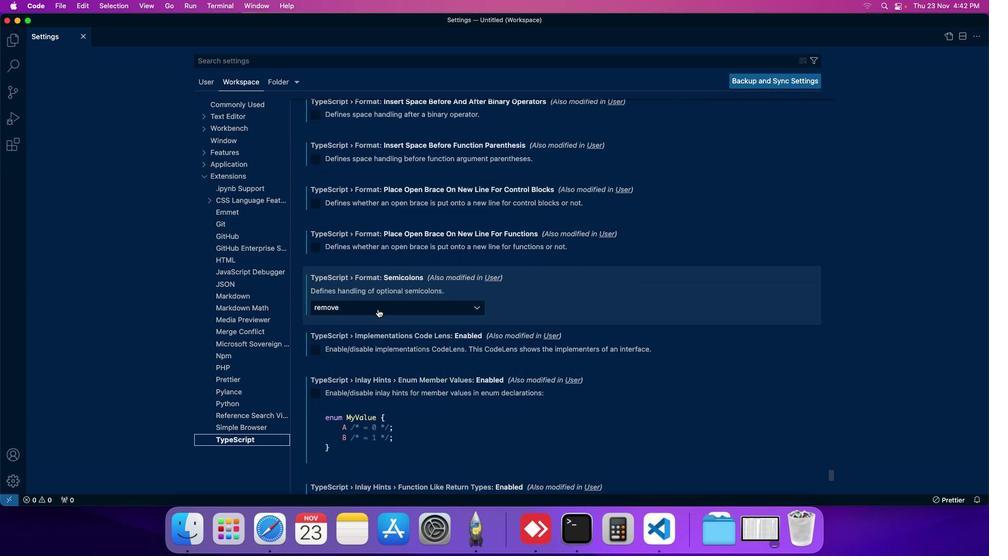 
Action: Mouse moved to (379, 310)
Screenshot: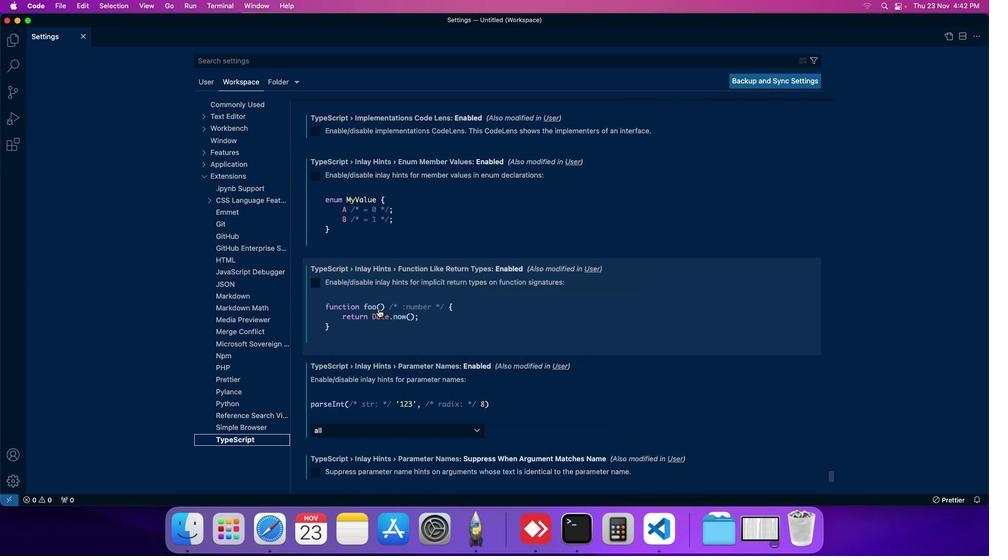 
Action: Mouse scrolled (379, 310) with delta (1, 0)
Screenshot: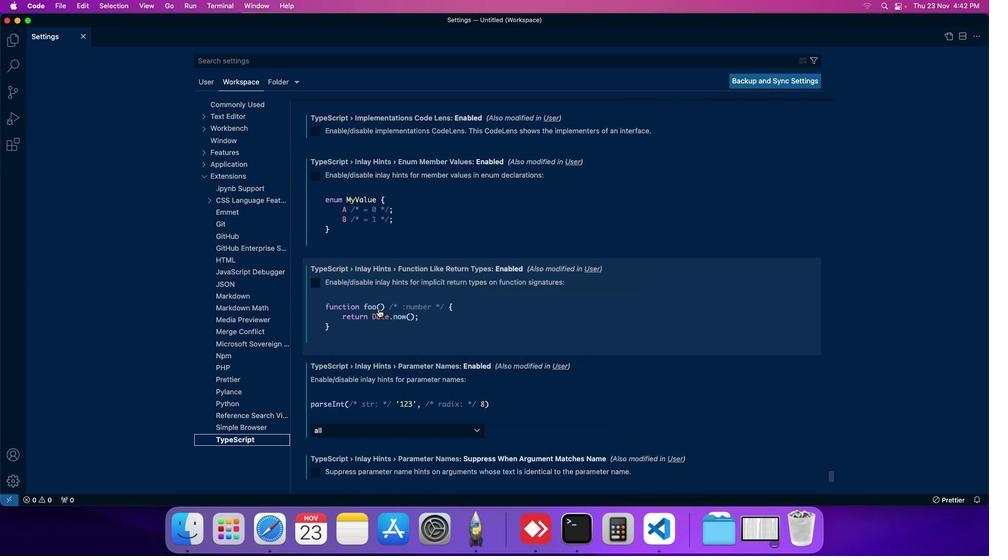 
Action: Mouse moved to (379, 310)
Screenshot: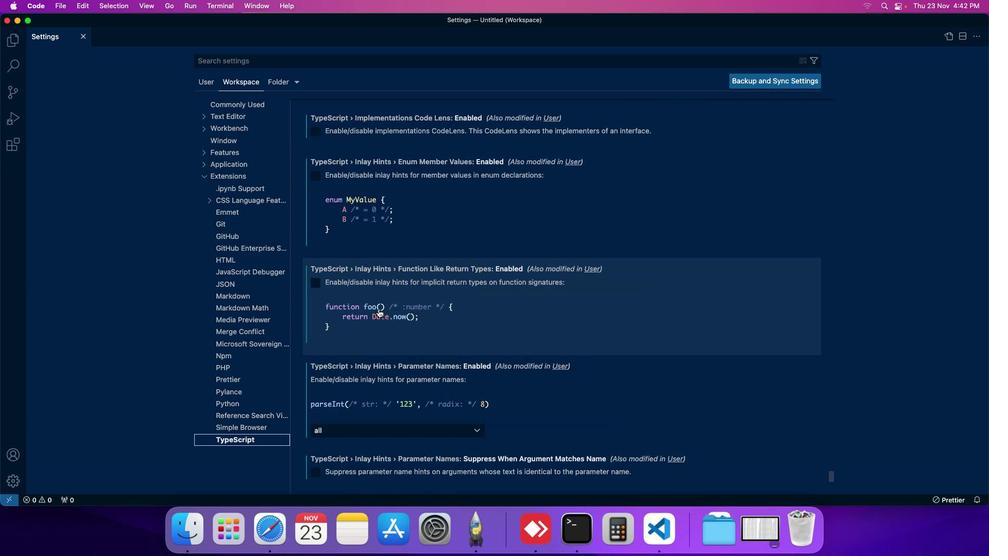 
Action: Mouse scrolled (379, 310) with delta (1, 0)
Screenshot: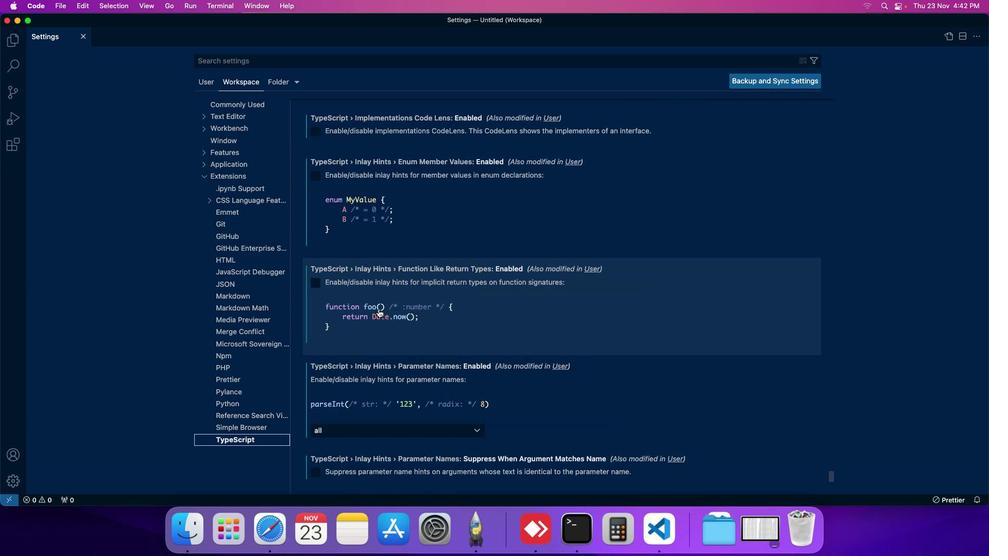 
Action: Mouse moved to (379, 310)
Screenshot: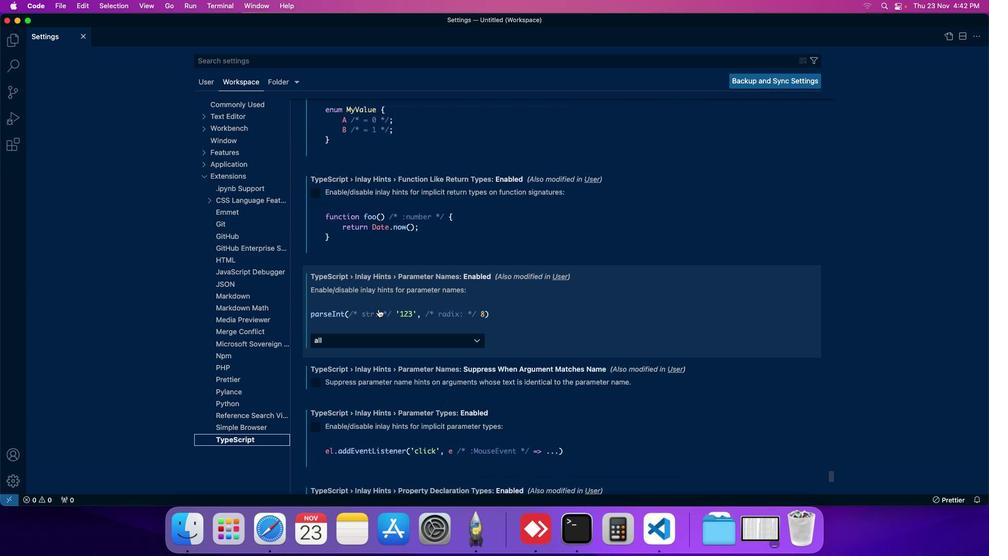 
Action: Mouse scrolled (379, 310) with delta (1, 0)
Screenshot: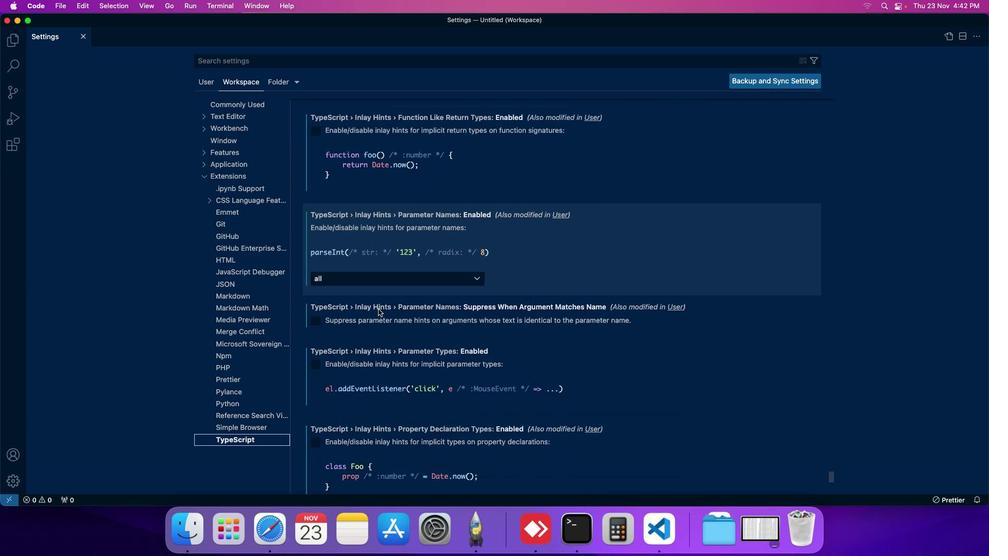 
Action: Mouse scrolled (379, 310) with delta (1, 0)
Screenshot: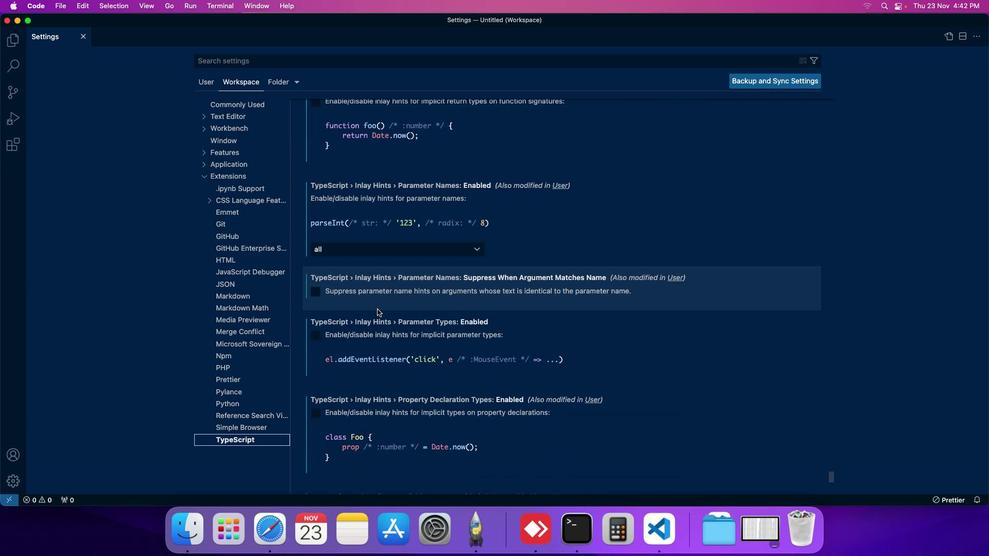 
Action: Mouse moved to (378, 310)
Screenshot: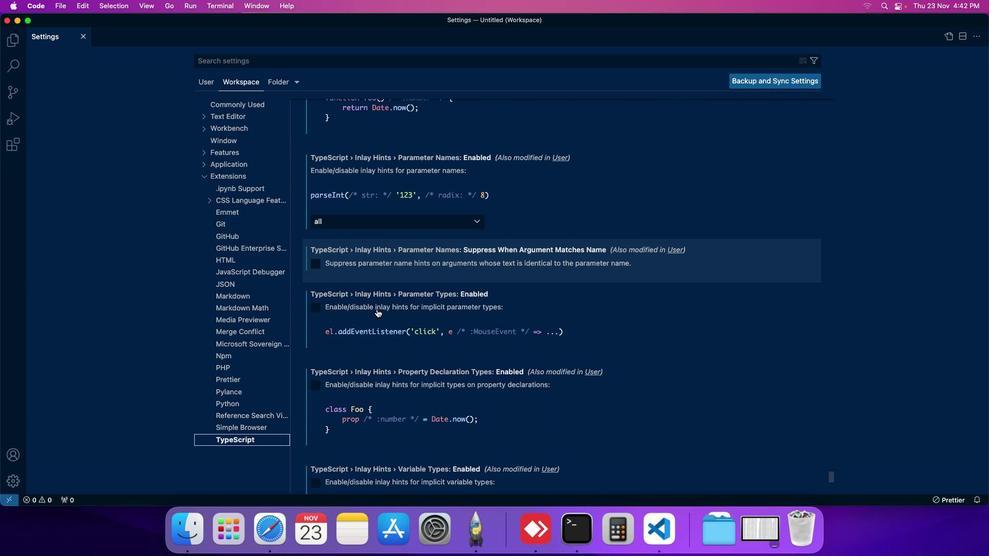 
Action: Mouse scrolled (378, 310) with delta (1, 0)
Screenshot: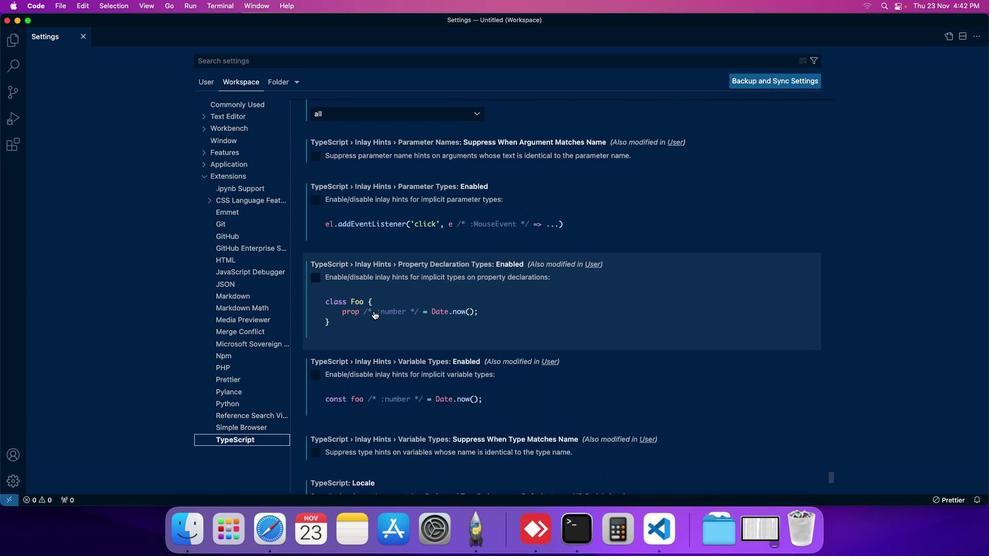 
Action: Mouse moved to (373, 312)
Screenshot: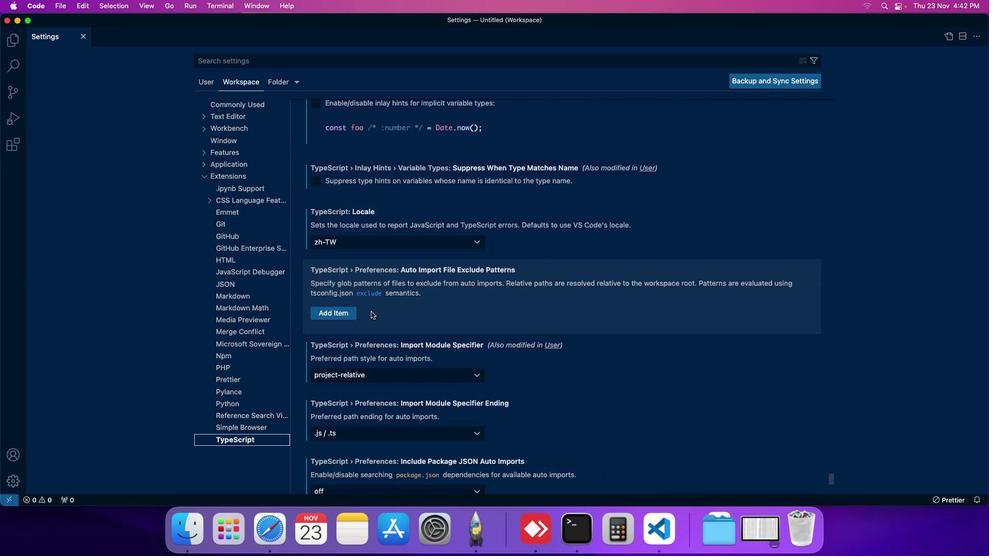 
Action: Mouse scrolled (373, 312) with delta (1, 0)
Screenshot: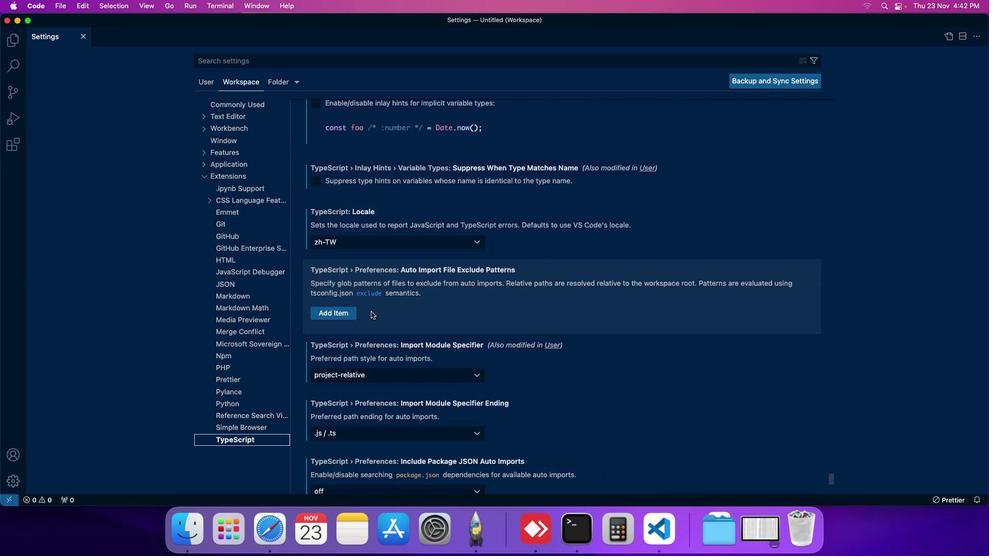 
Action: Mouse scrolled (373, 312) with delta (1, 0)
Screenshot: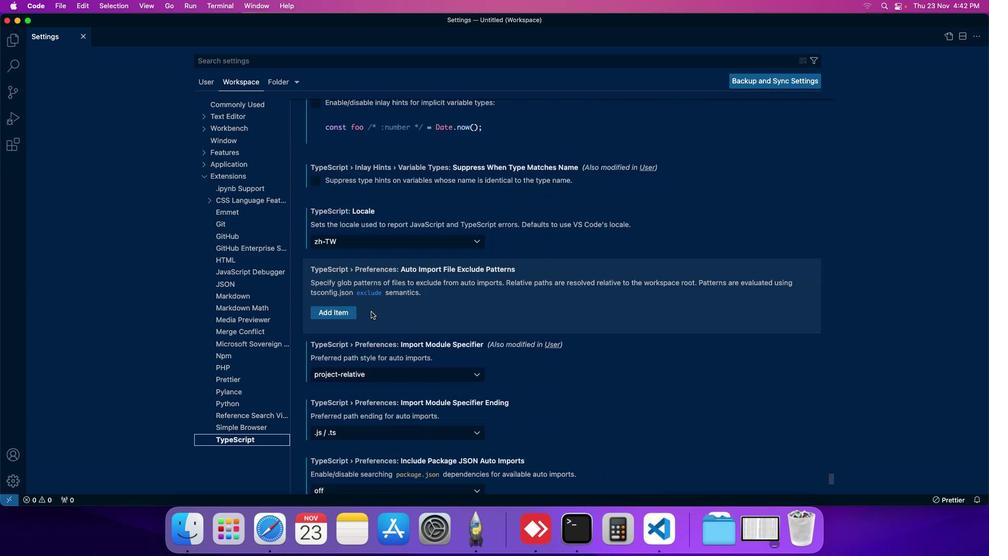 
Action: Mouse moved to (371, 313)
Screenshot: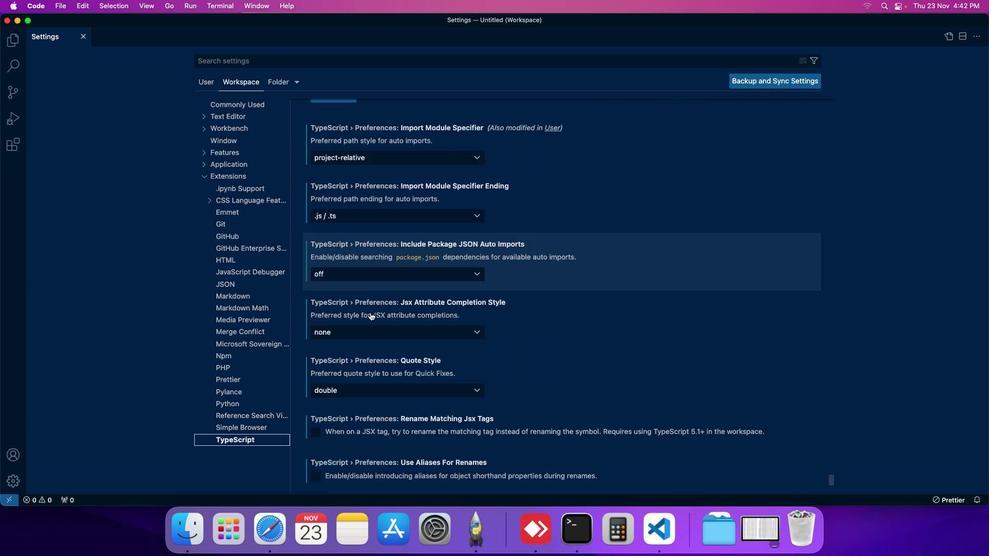 
Action: Mouse scrolled (371, 313) with delta (1, 0)
Screenshot: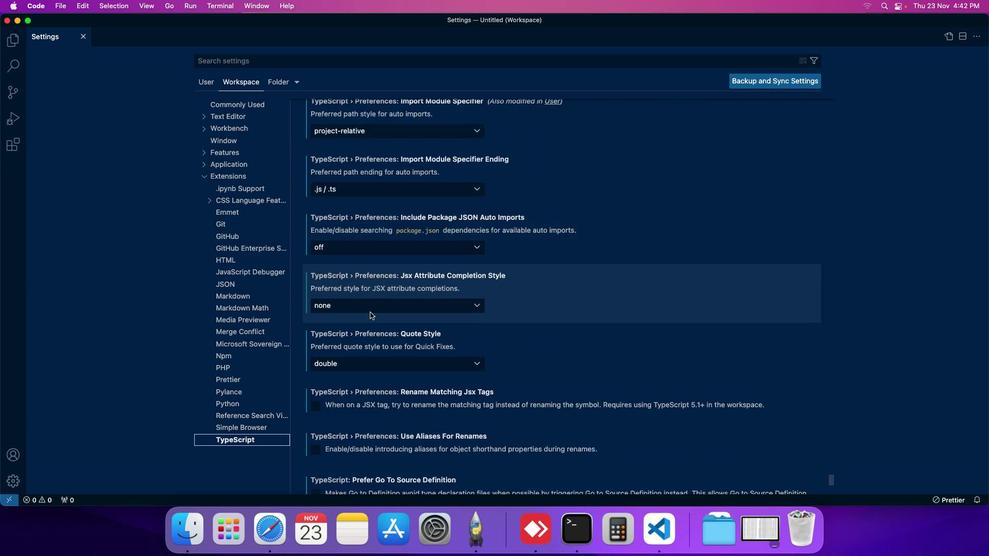 
Action: Mouse scrolled (371, 313) with delta (1, 0)
Screenshot: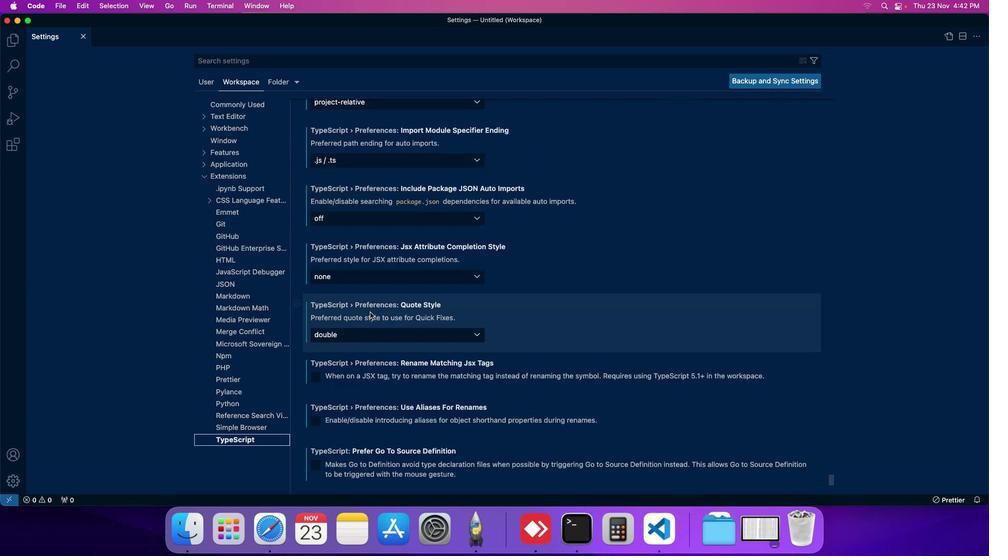 
Action: Mouse moved to (372, 311)
Screenshot: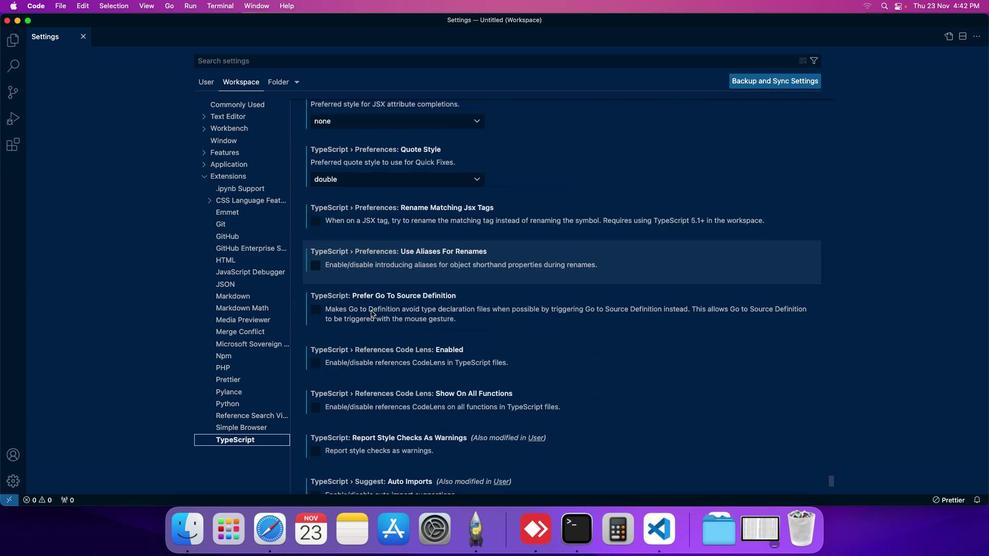 
Action: Mouse scrolled (372, 311) with delta (1, 0)
Screenshot: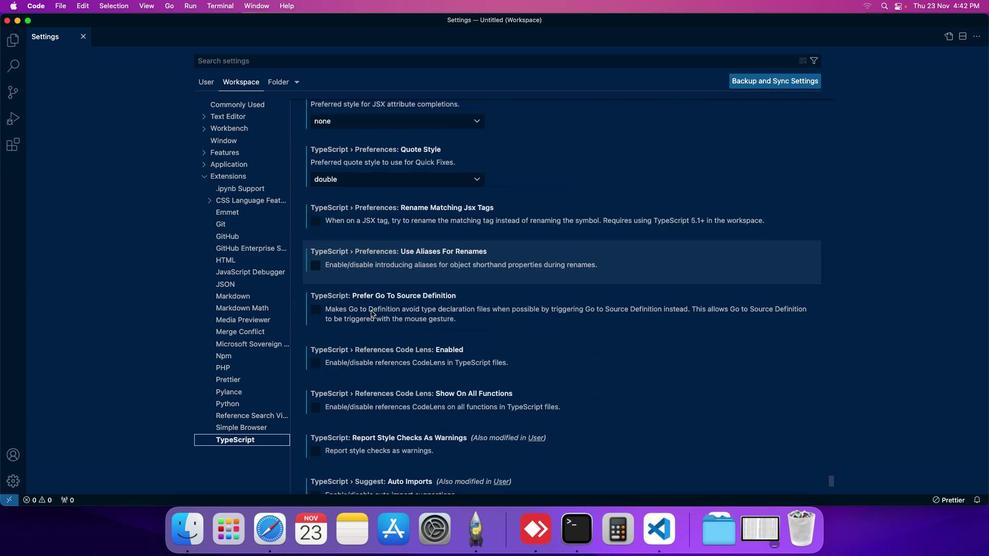 
Action: Mouse scrolled (372, 311) with delta (1, 0)
Screenshot: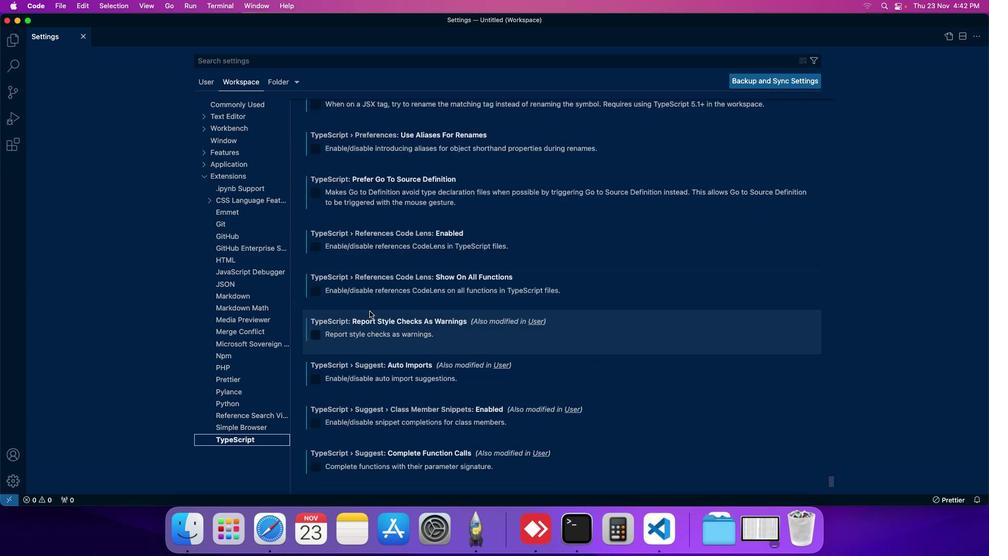 
Action: Mouse moved to (370, 312)
Screenshot: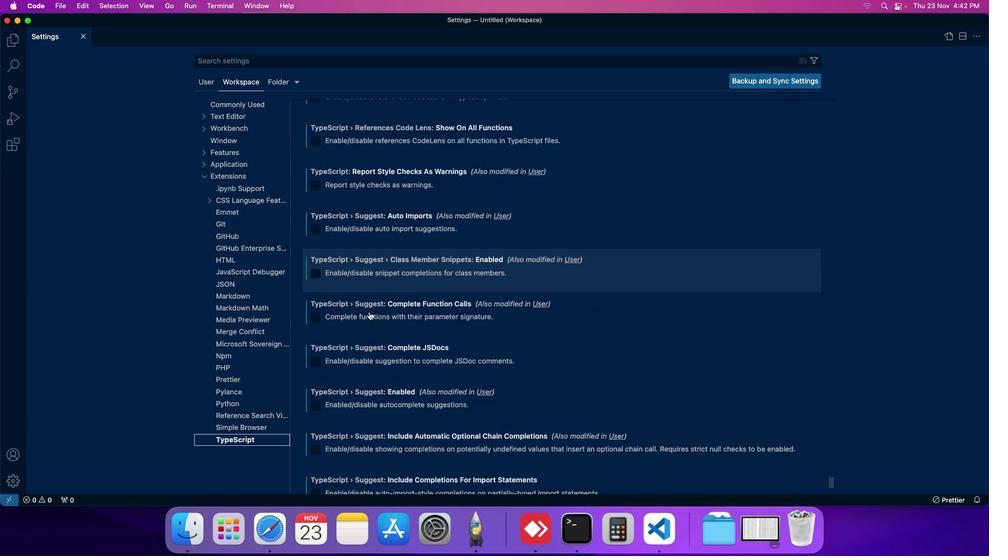 
Action: Mouse scrolled (370, 312) with delta (1, 0)
Screenshot: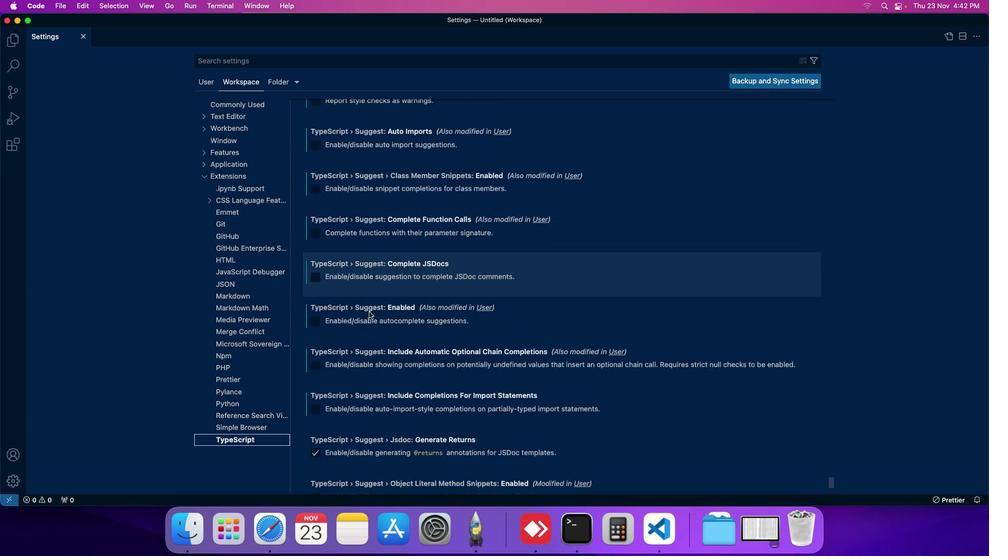 
Action: Mouse scrolled (370, 312) with delta (1, 0)
Screenshot: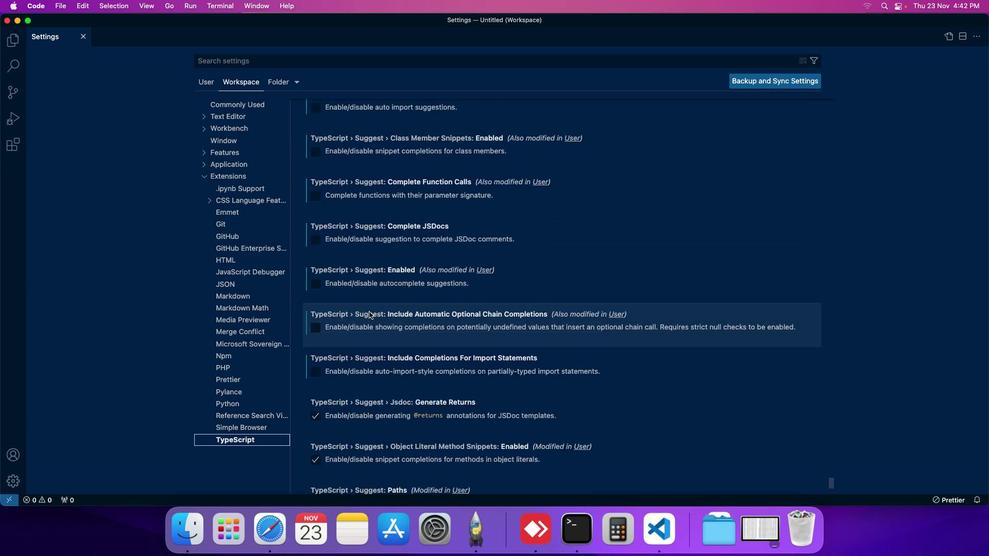 
Action: Mouse moved to (361, 316)
Screenshot: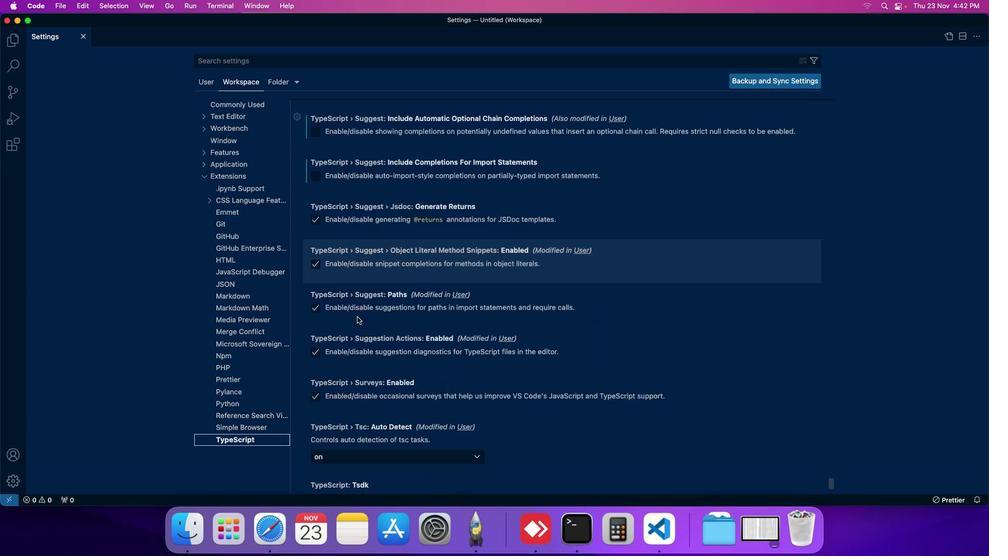 
Action: Mouse scrolled (361, 316) with delta (1, 0)
Screenshot: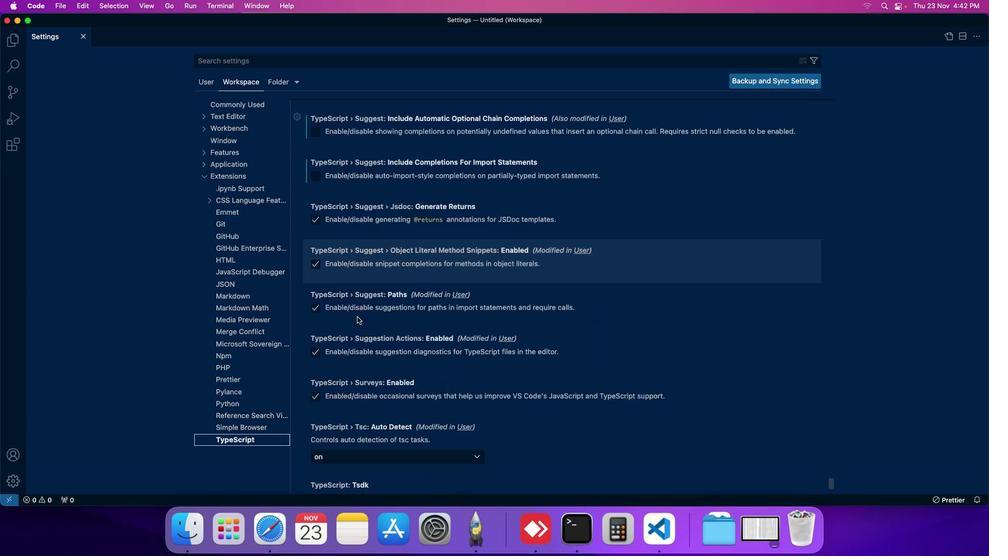 
Action: Mouse moved to (358, 318)
Screenshot: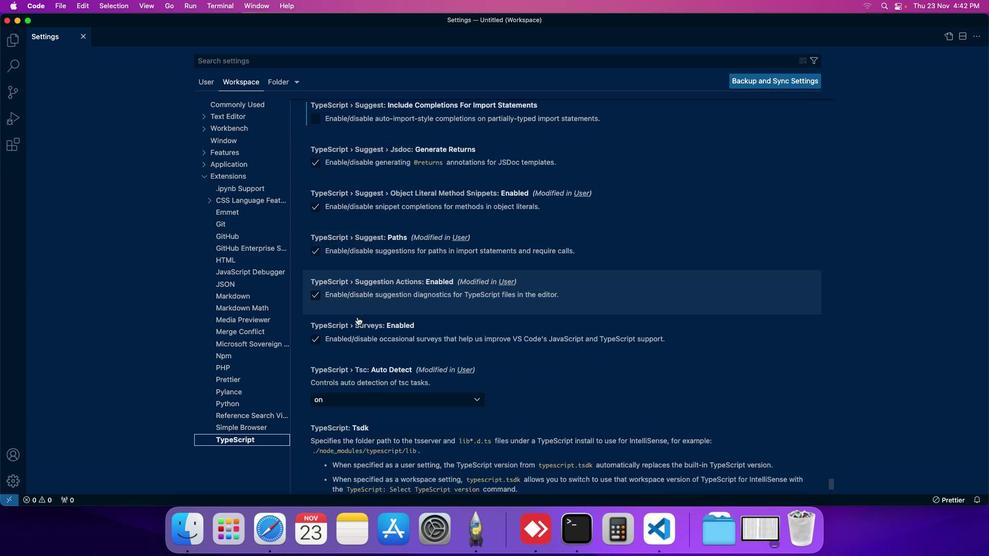 
Action: Mouse scrolled (358, 318) with delta (1, 0)
Screenshot: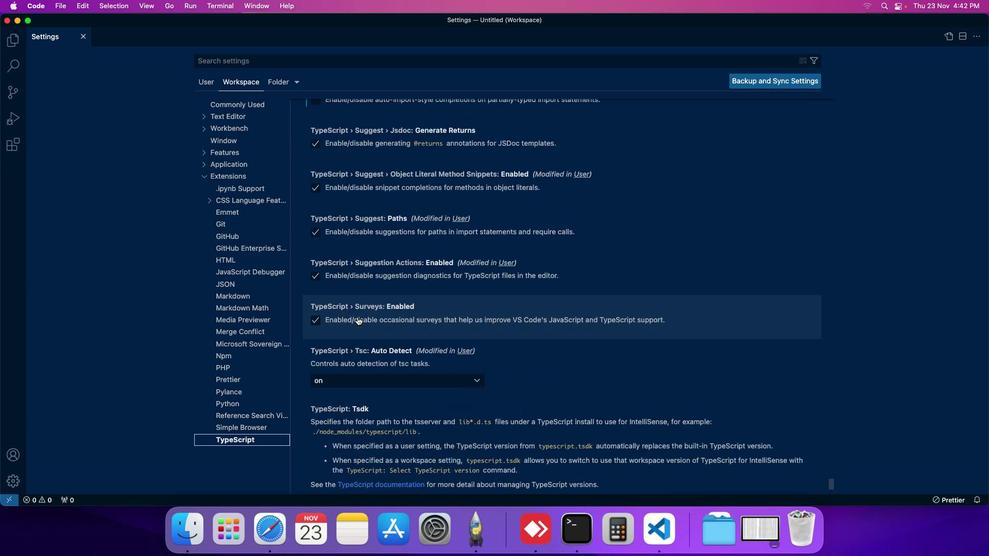 
Action: Mouse moved to (330, 229)
Screenshot: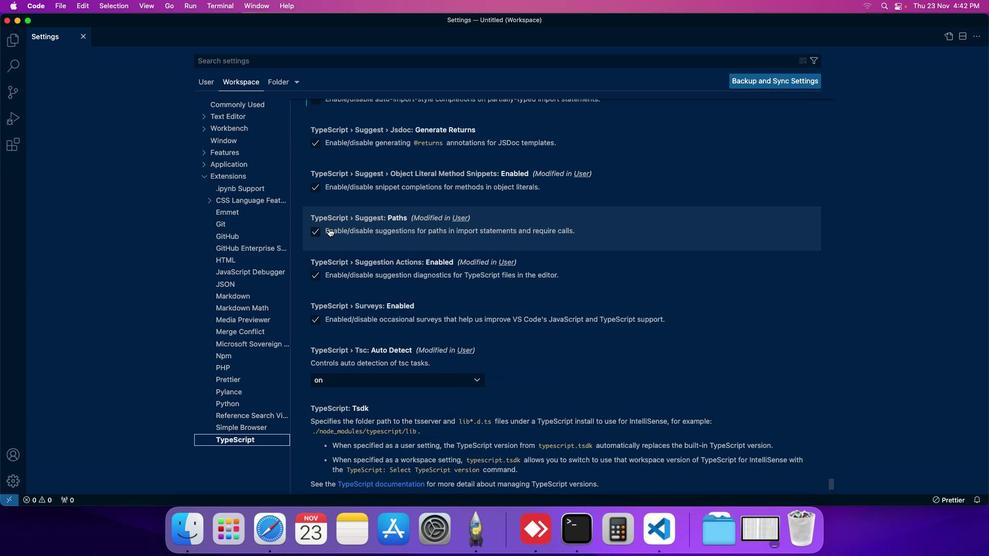 
Action: Mouse scrolled (330, 229) with delta (1, 1)
Screenshot: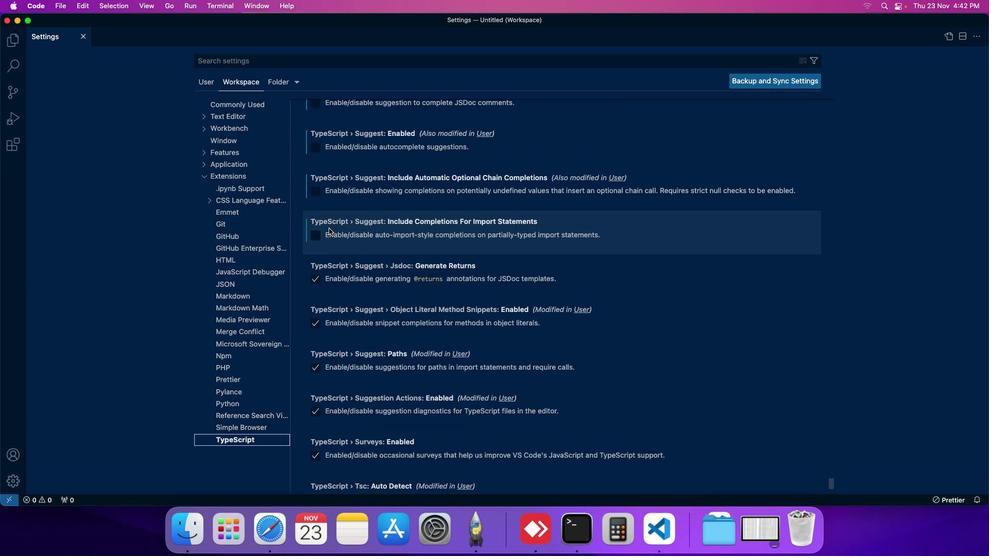 
Action: Mouse moved to (319, 279)
Screenshot: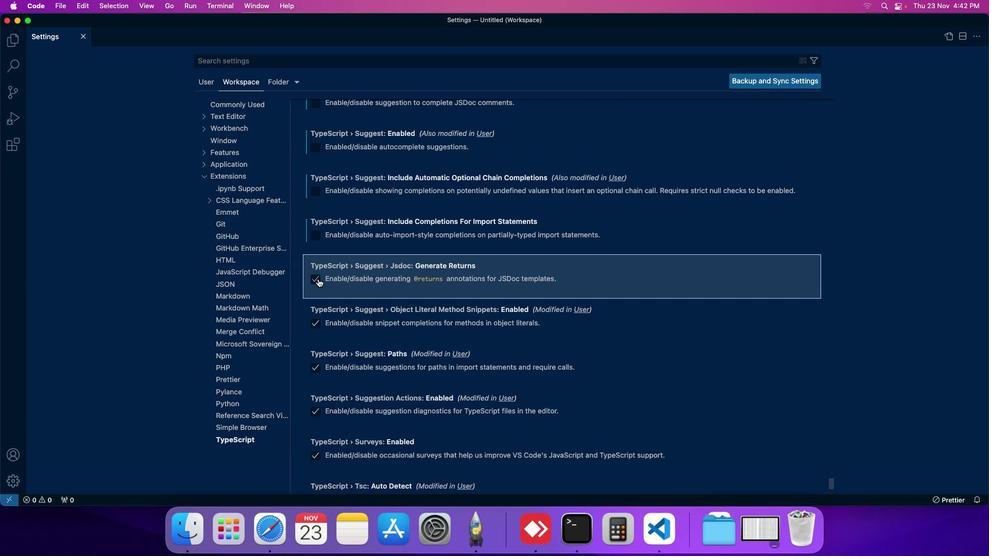 
Action: Mouse pressed left at (319, 279)
Screenshot: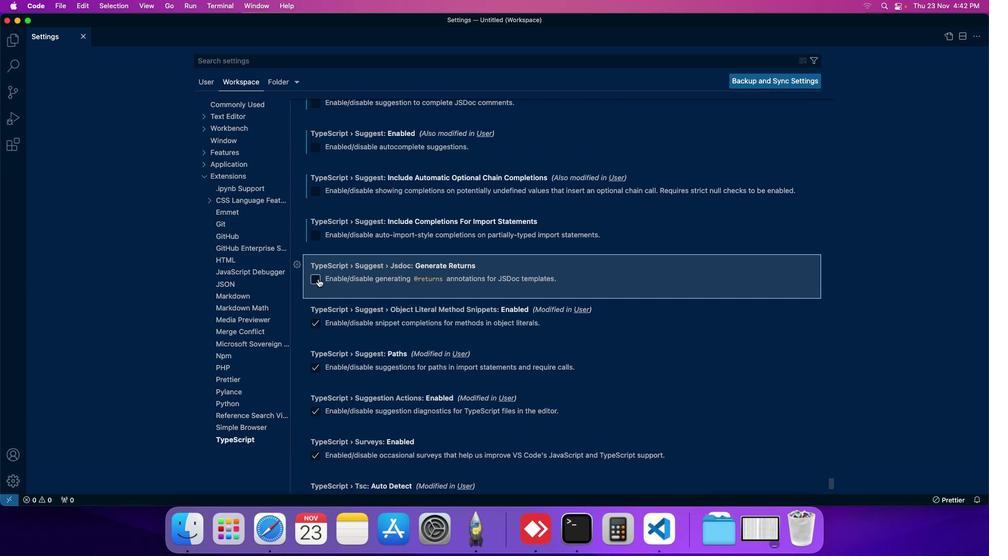 
Action: Mouse moved to (317, 289)
Screenshot: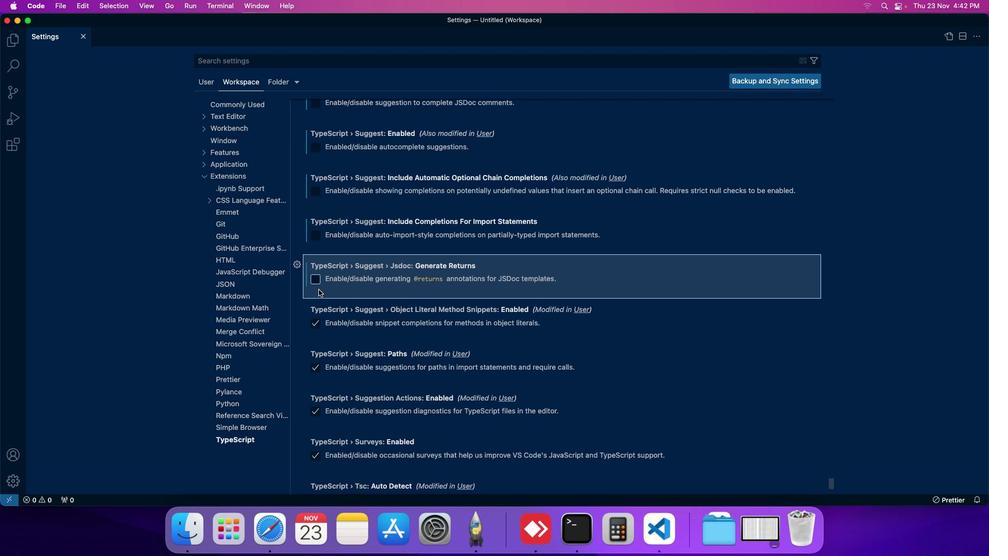 
